Task: Add Sliced Provolone Rbst Free to the cart.
Action: Mouse moved to (1006, 335)
Screenshot: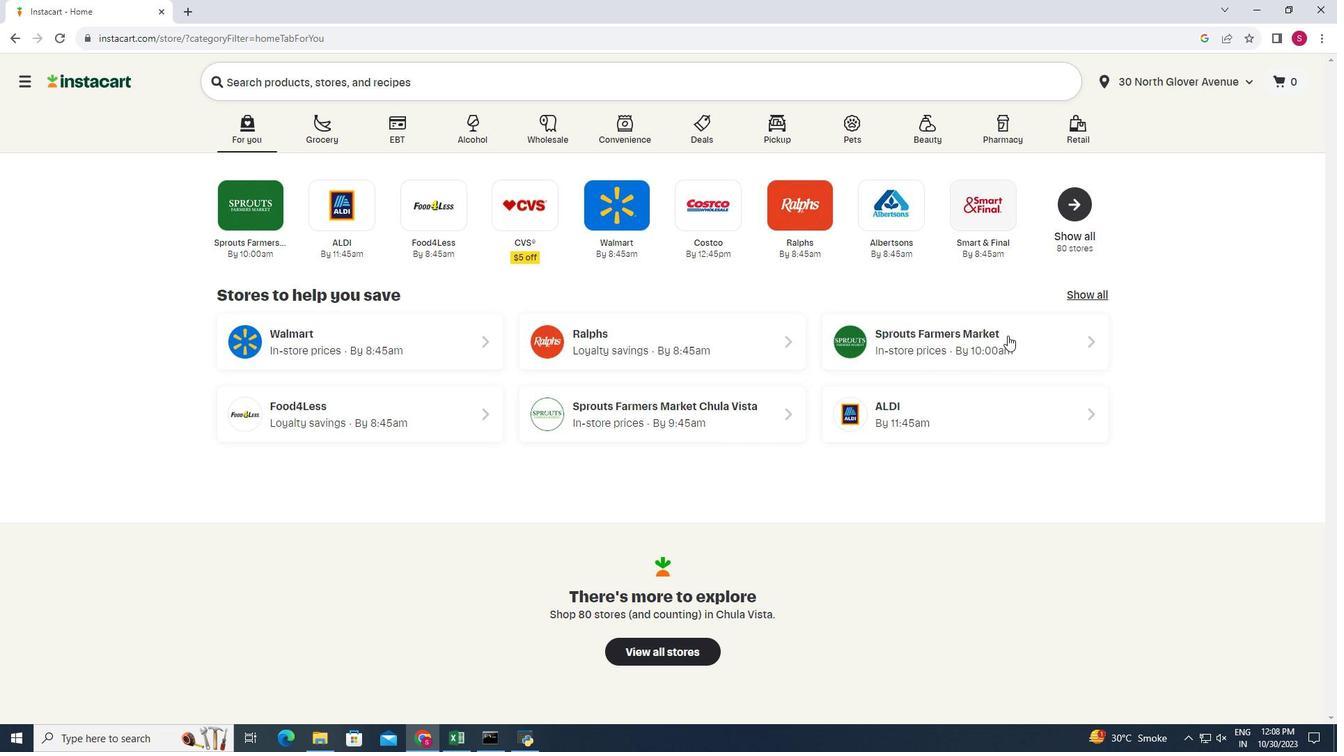 
Action: Mouse pressed left at (1006, 335)
Screenshot: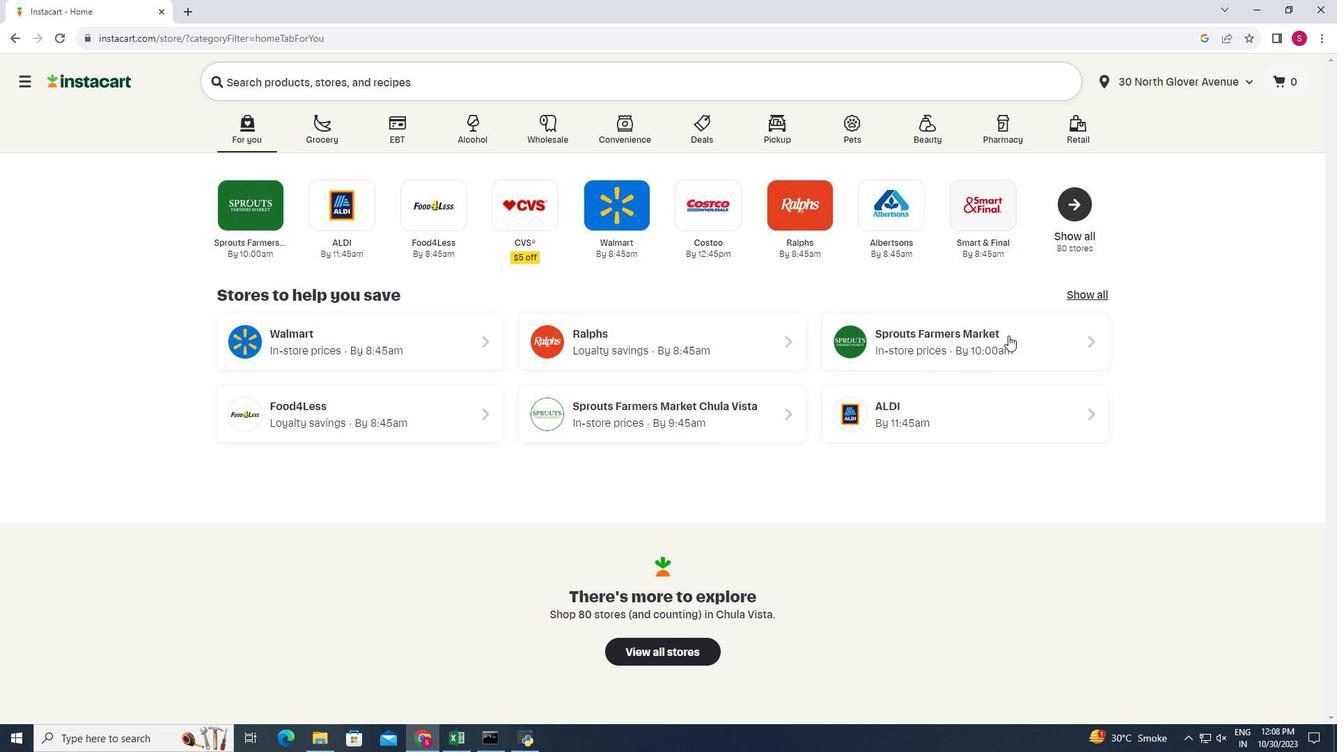 
Action: Mouse moved to (47, 611)
Screenshot: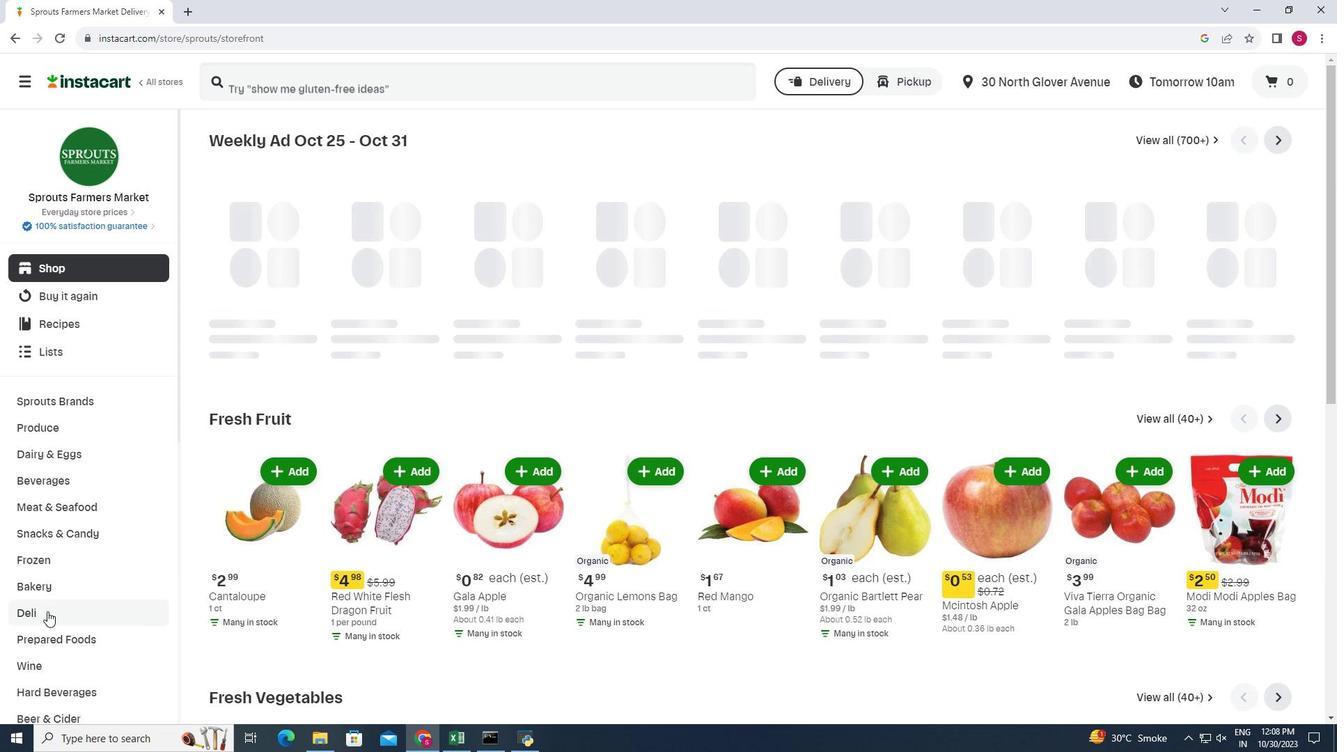 
Action: Mouse pressed left at (47, 611)
Screenshot: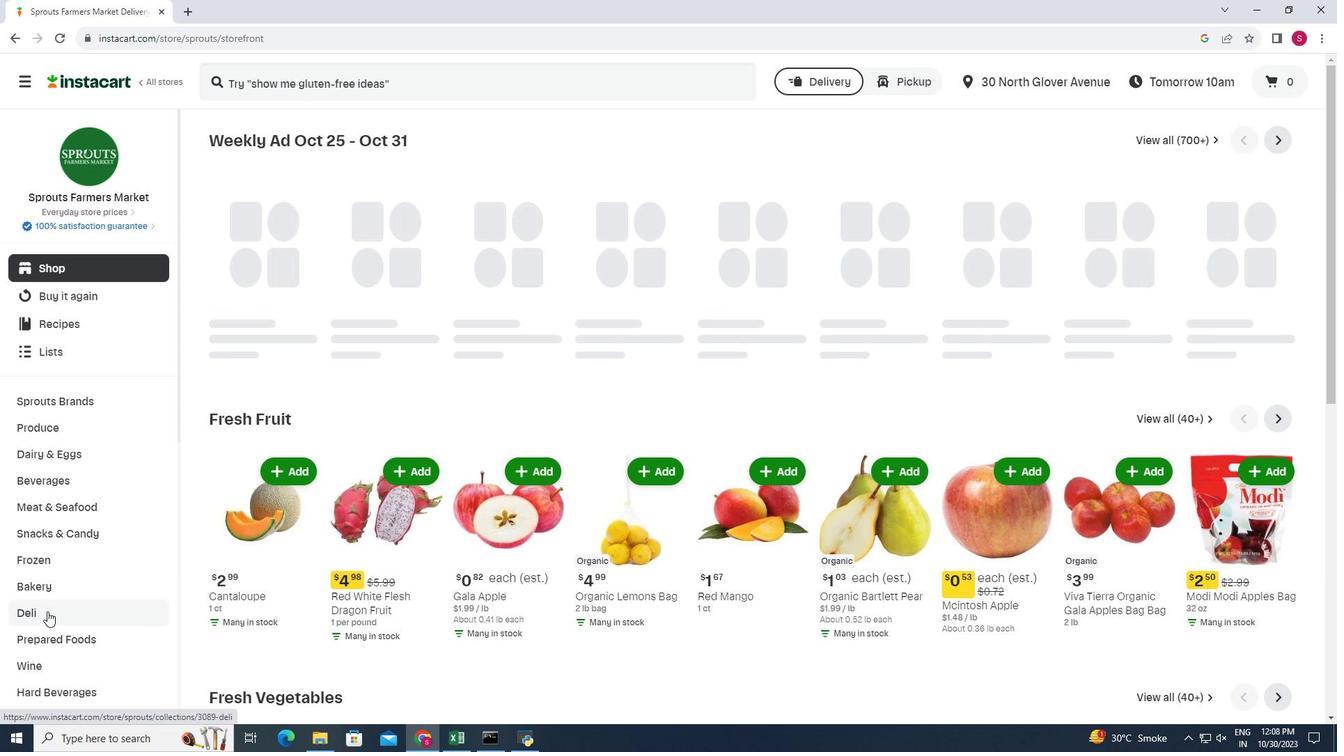 
Action: Mouse moved to (373, 180)
Screenshot: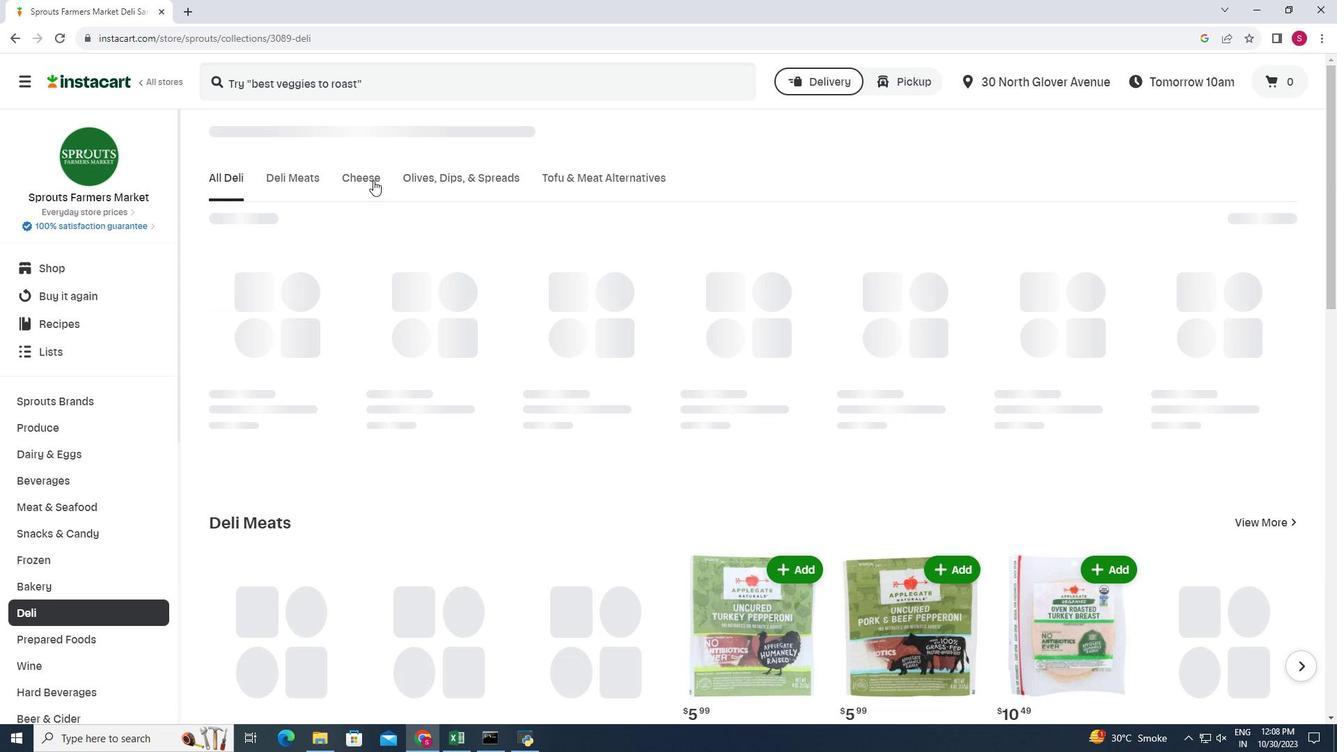 
Action: Mouse pressed left at (373, 180)
Screenshot: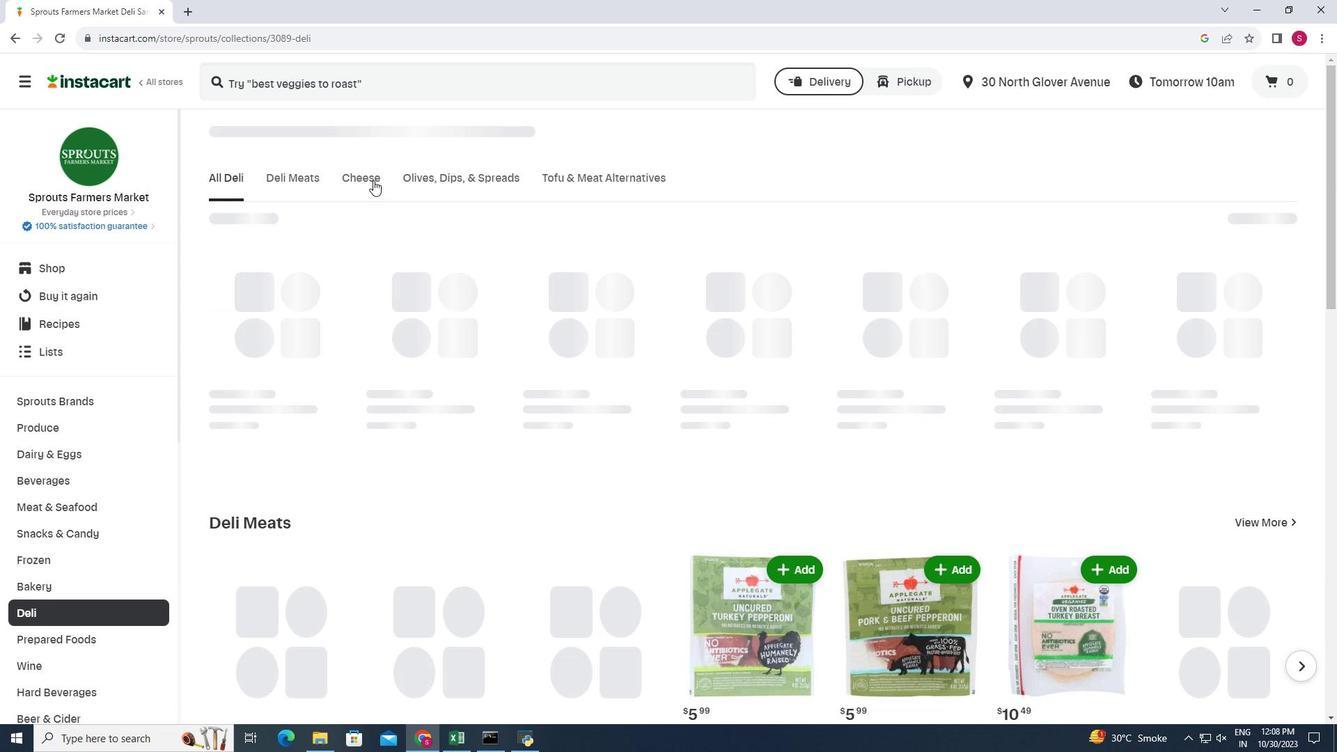 
Action: Mouse moved to (1307, 228)
Screenshot: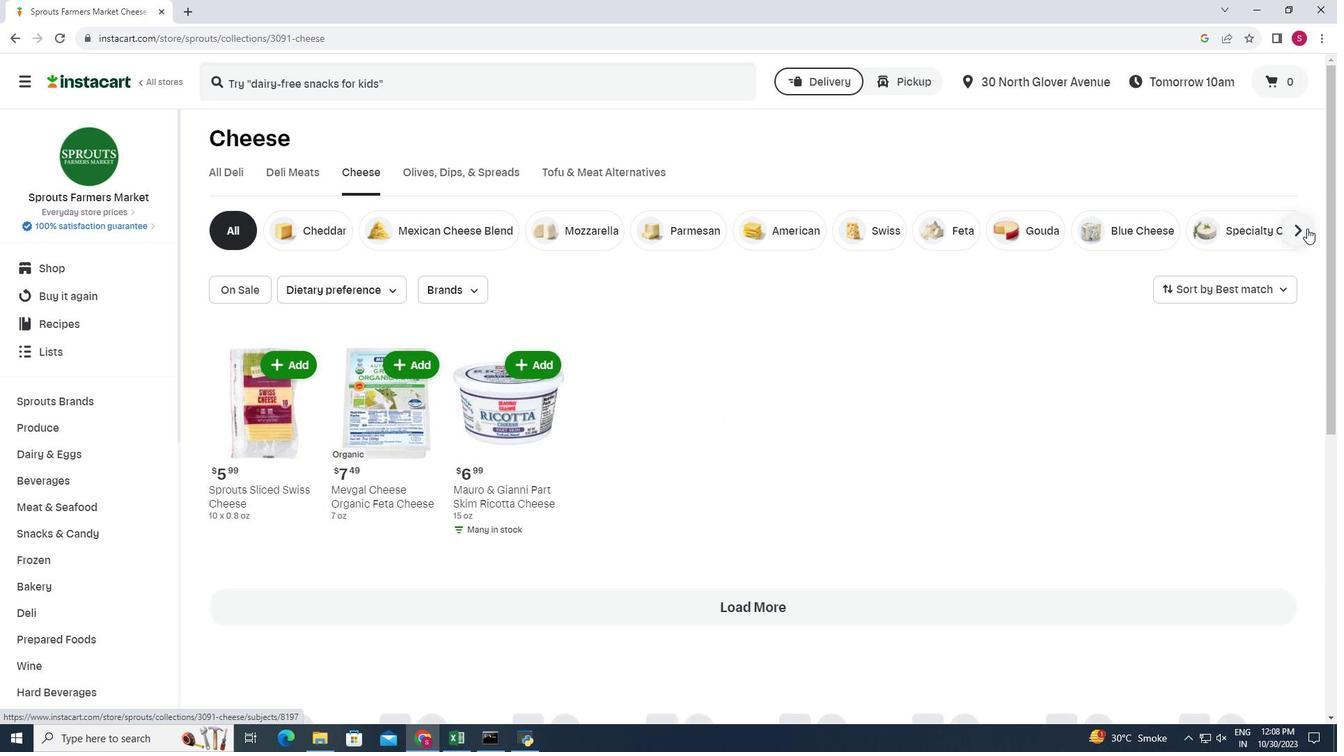 
Action: Mouse pressed left at (1307, 228)
Screenshot: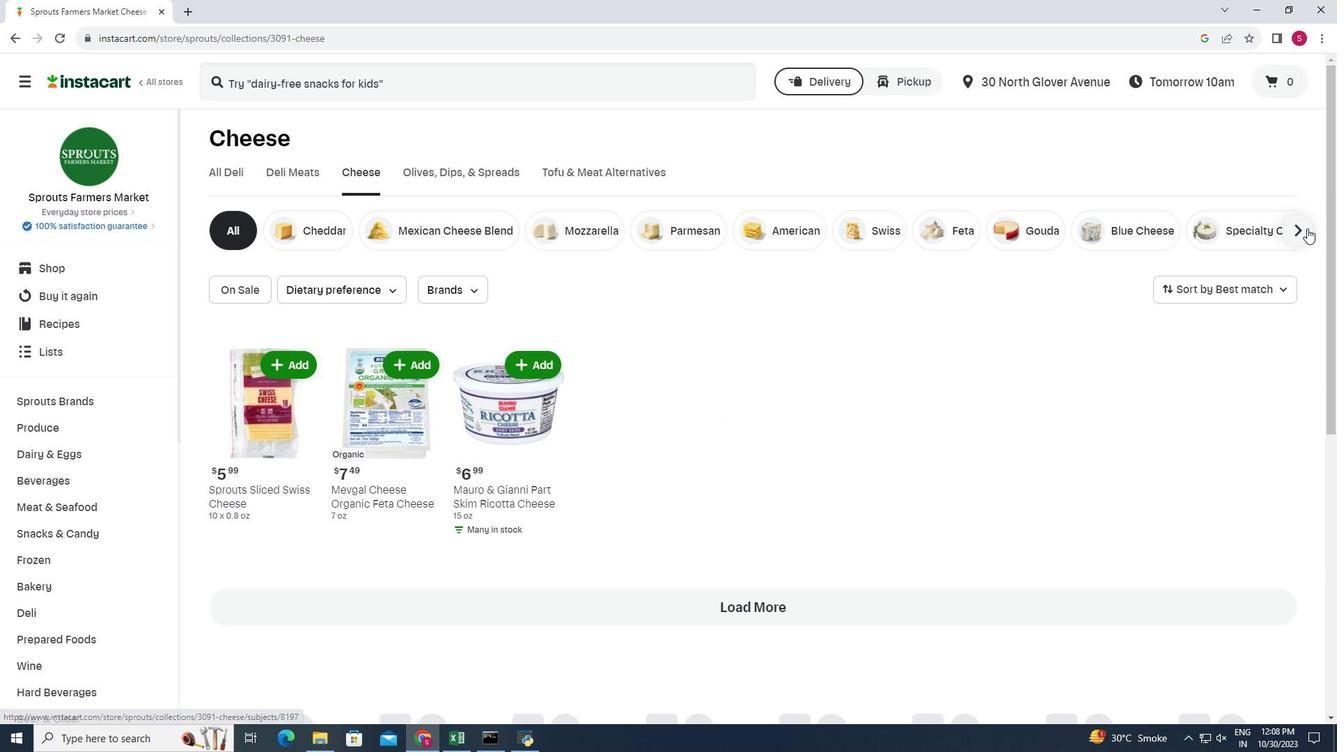 
Action: Mouse moved to (1222, 235)
Screenshot: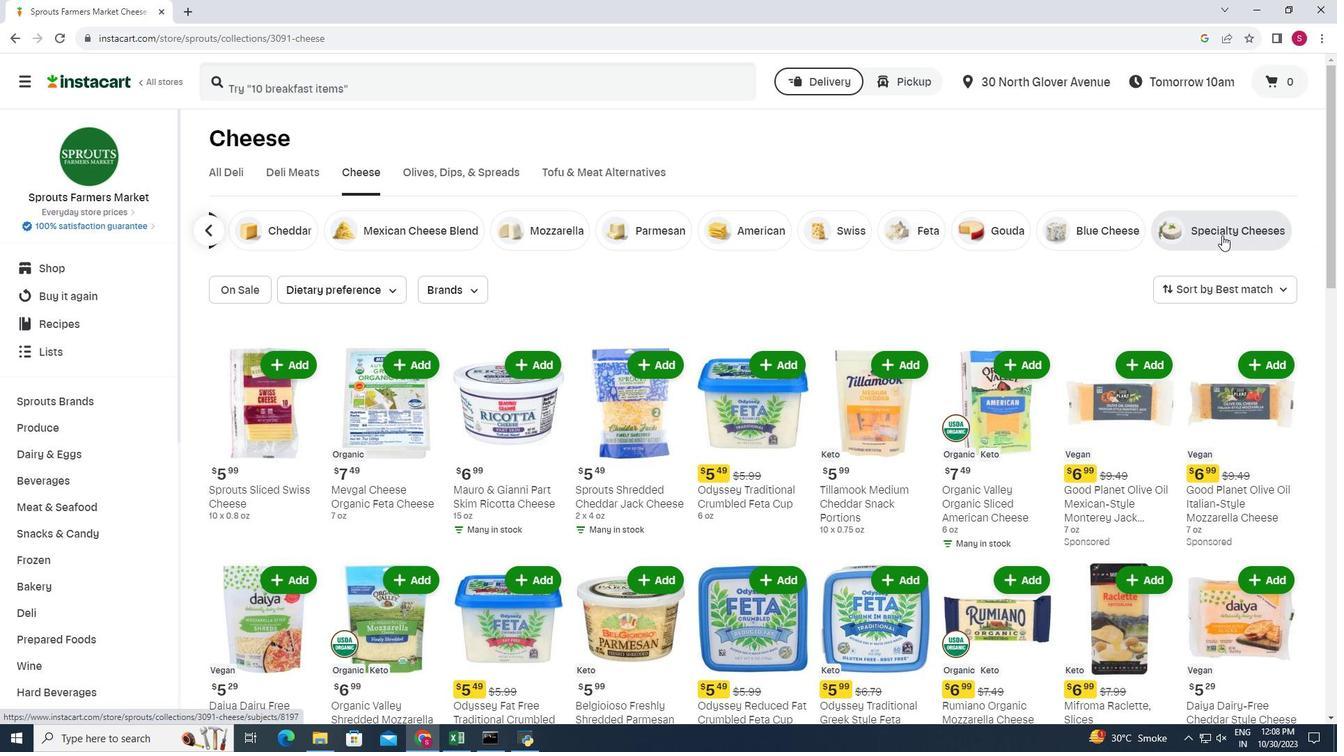 
Action: Mouse pressed left at (1222, 235)
Screenshot: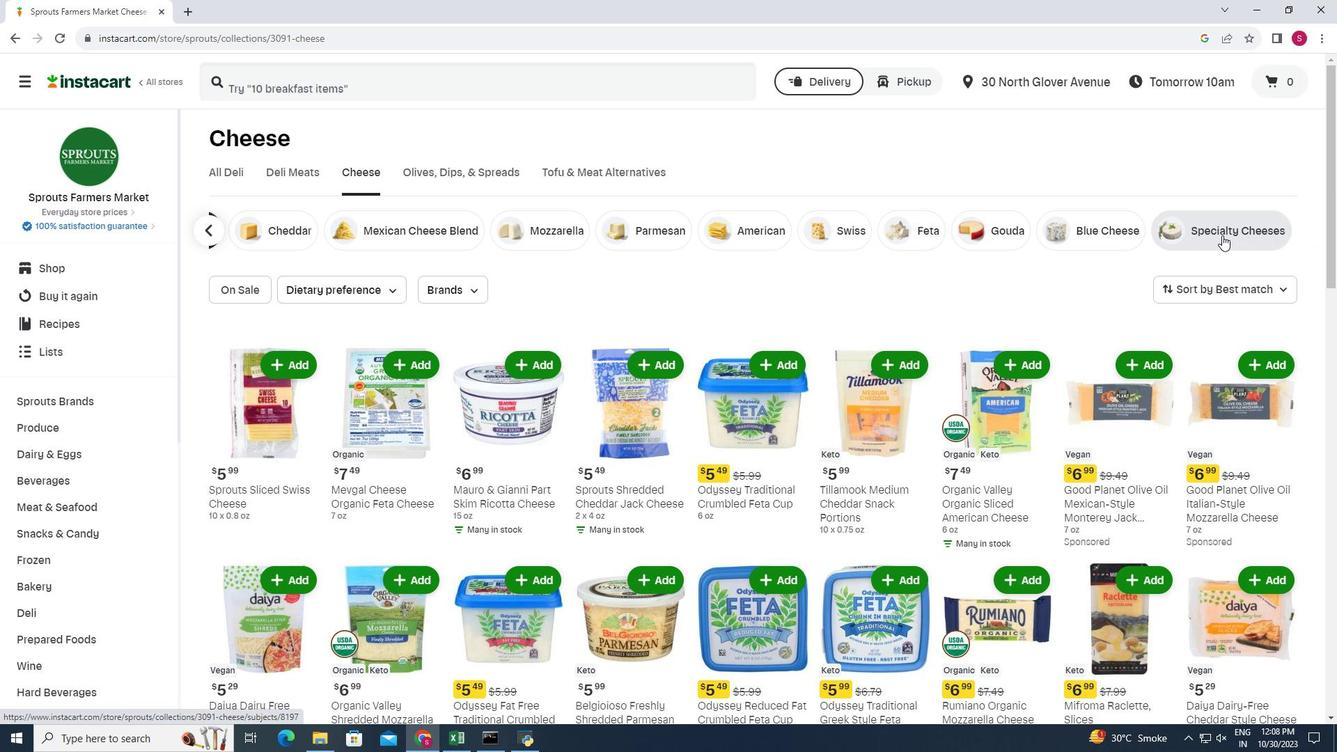 
Action: Mouse moved to (490, 302)
Screenshot: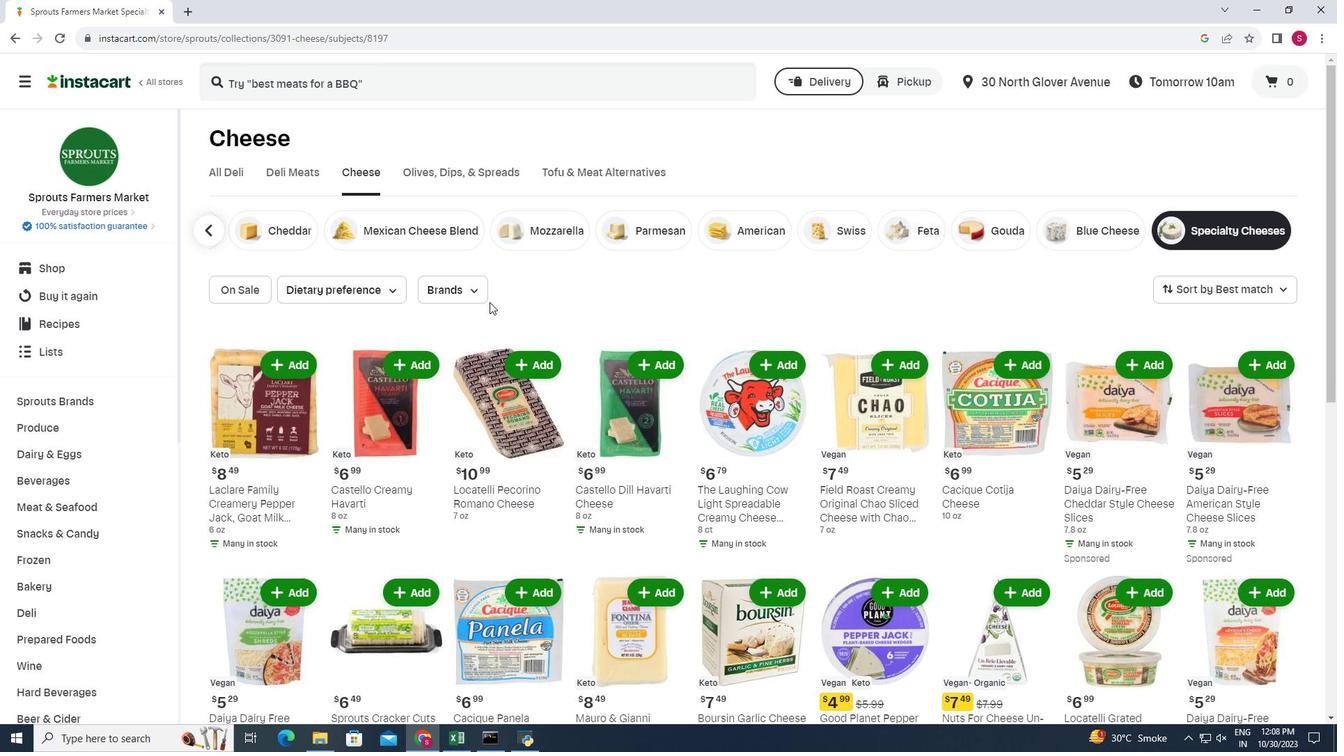 
Action: Mouse scrolled (490, 301) with delta (0, 0)
Screenshot: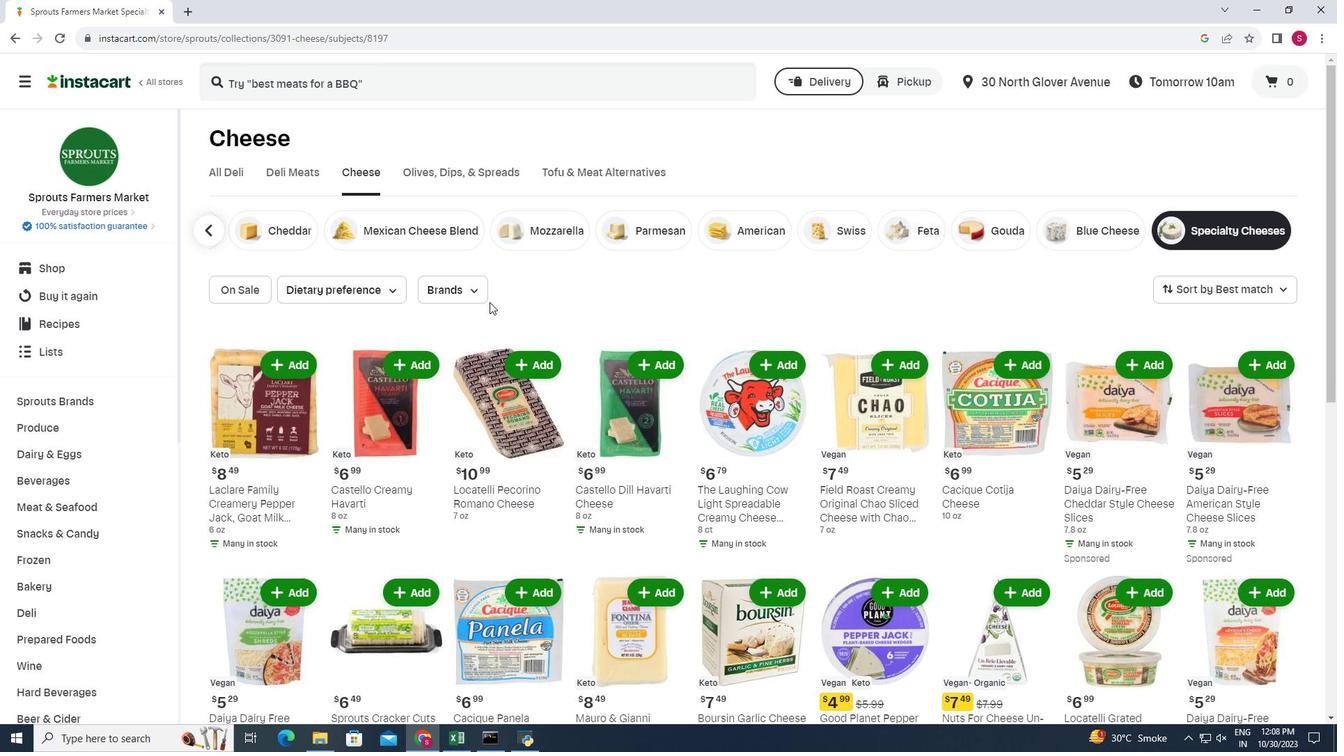 
Action: Mouse moved to (202, 267)
Screenshot: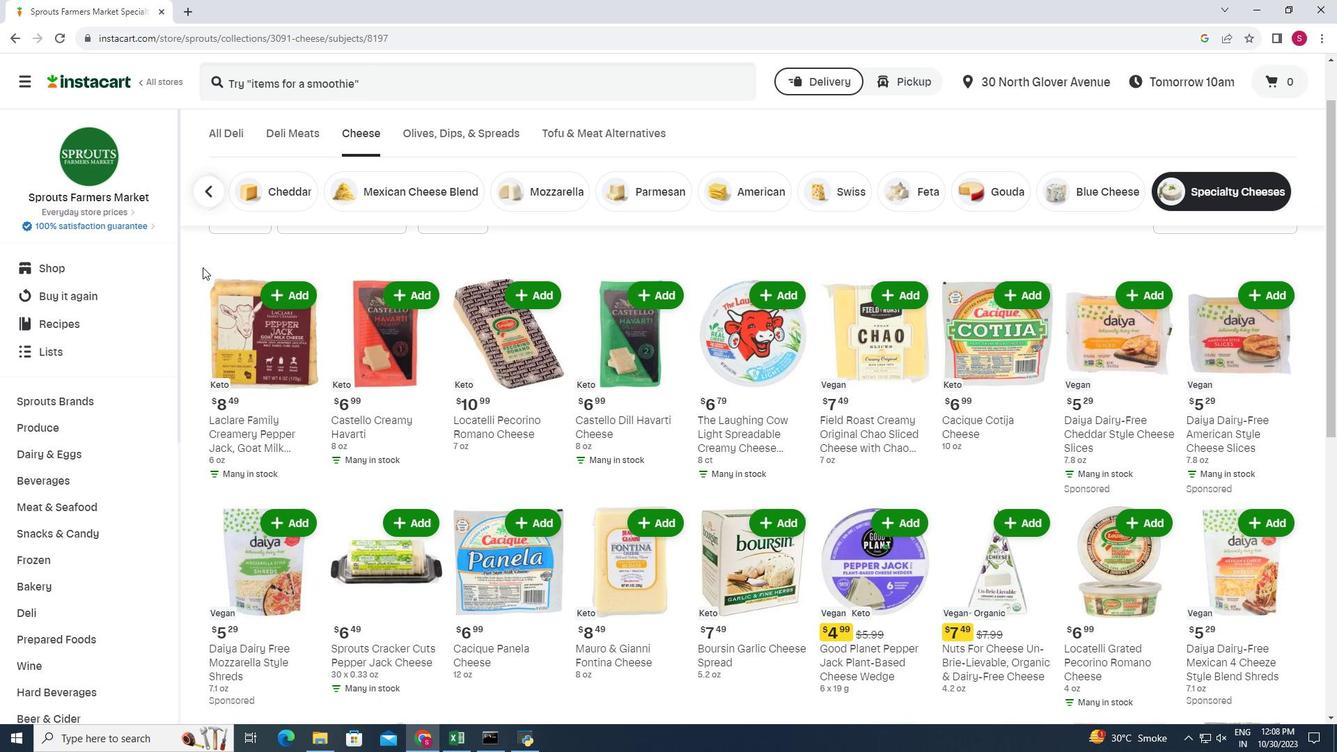 
Action: Mouse scrolled (202, 266) with delta (0, 0)
Screenshot: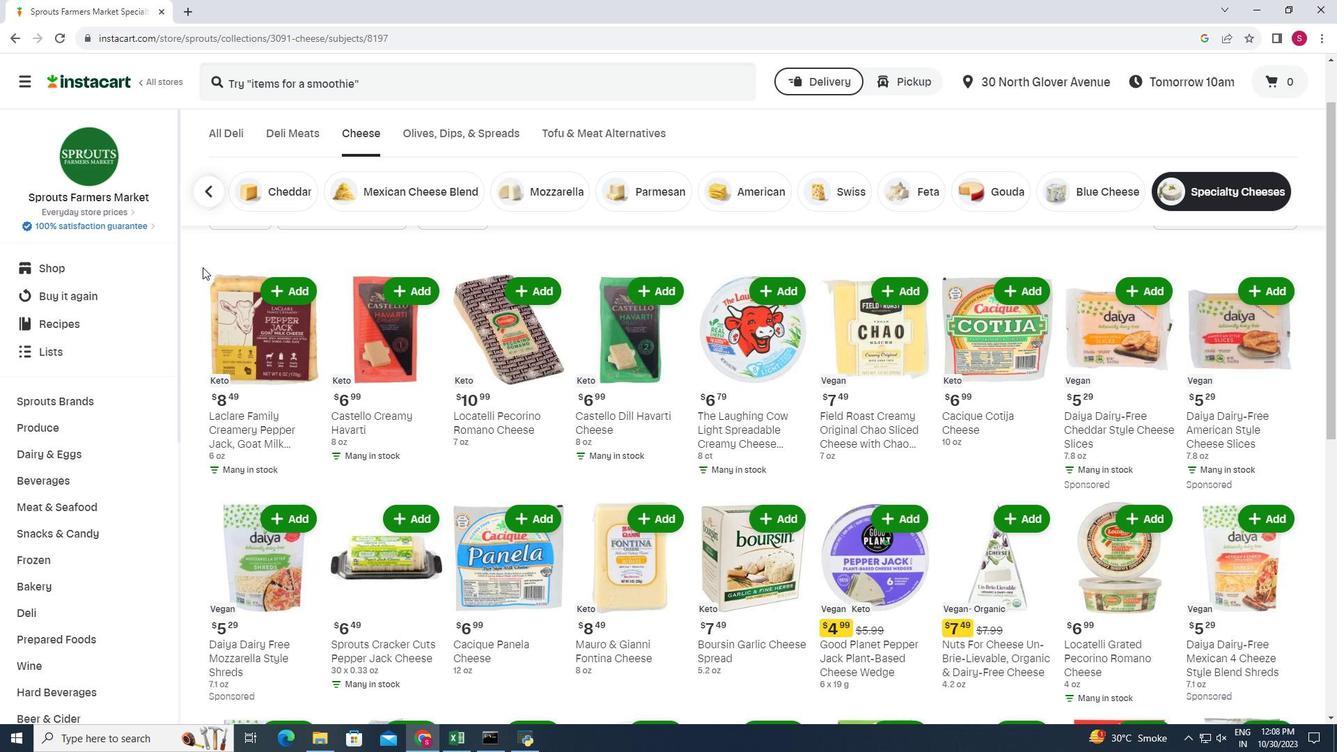 
Action: Mouse moved to (300, 309)
Screenshot: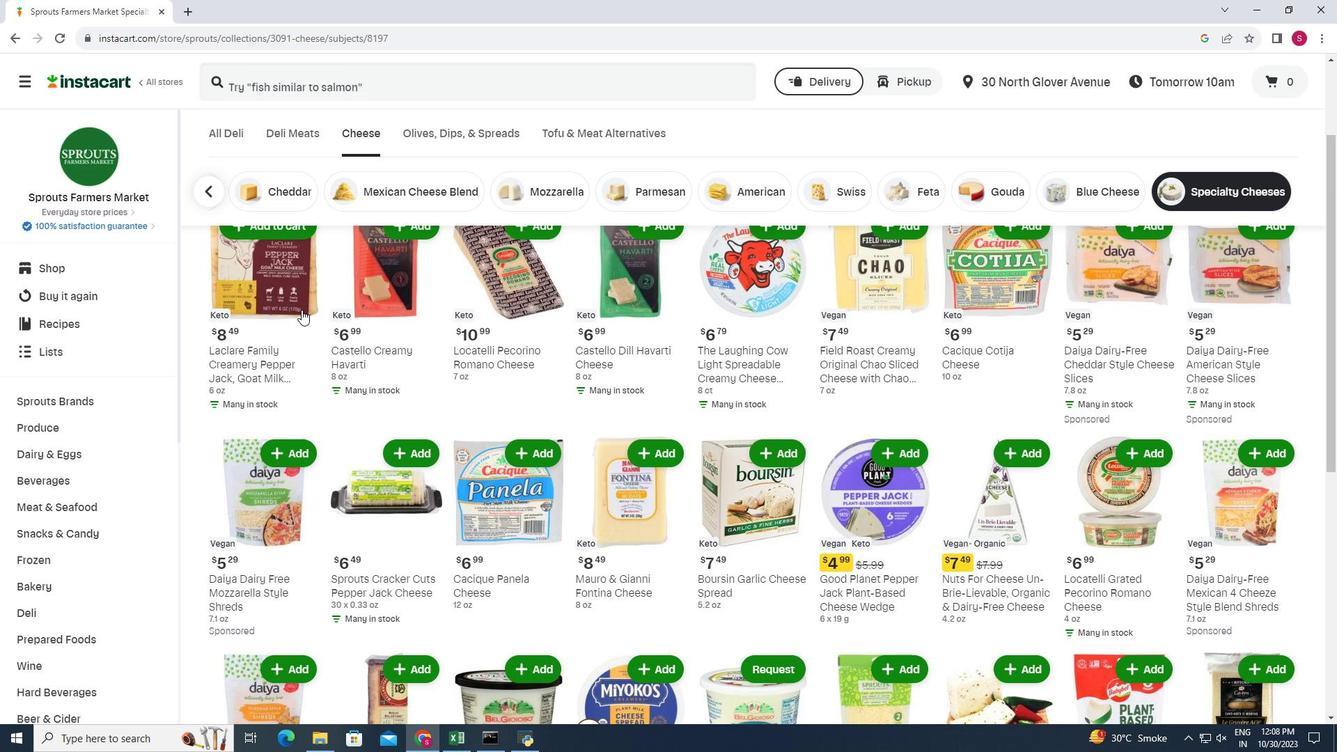 
Action: Mouse scrolled (300, 310) with delta (0, 0)
Screenshot: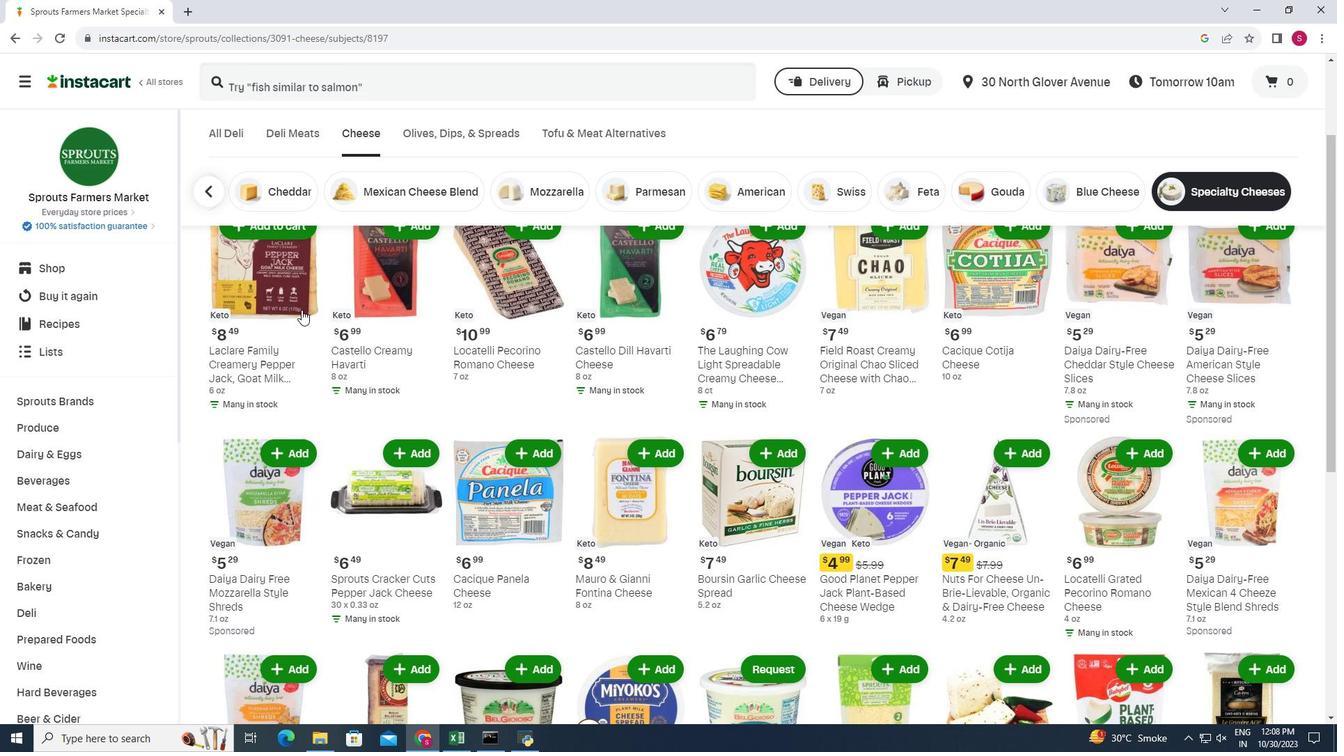 
Action: Mouse moved to (1301, 459)
Screenshot: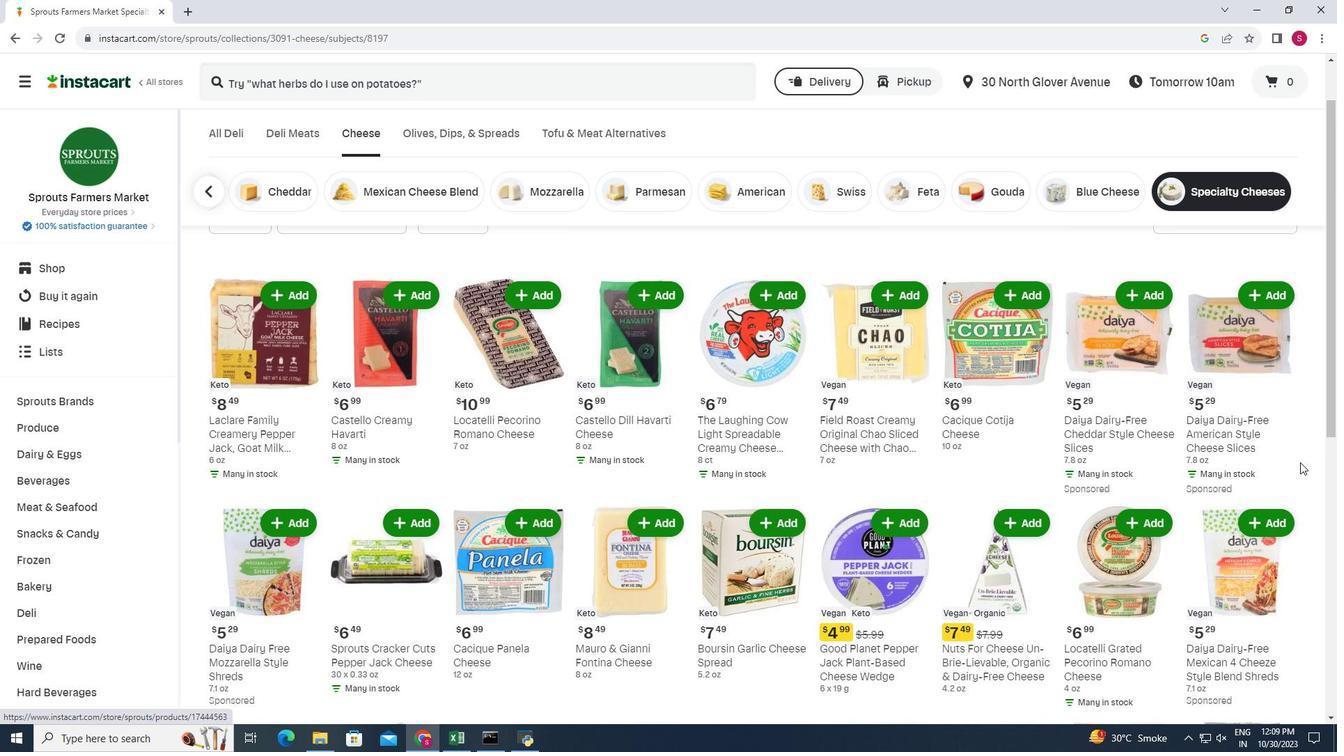 
Action: Mouse scrolled (1301, 458) with delta (0, 0)
Screenshot: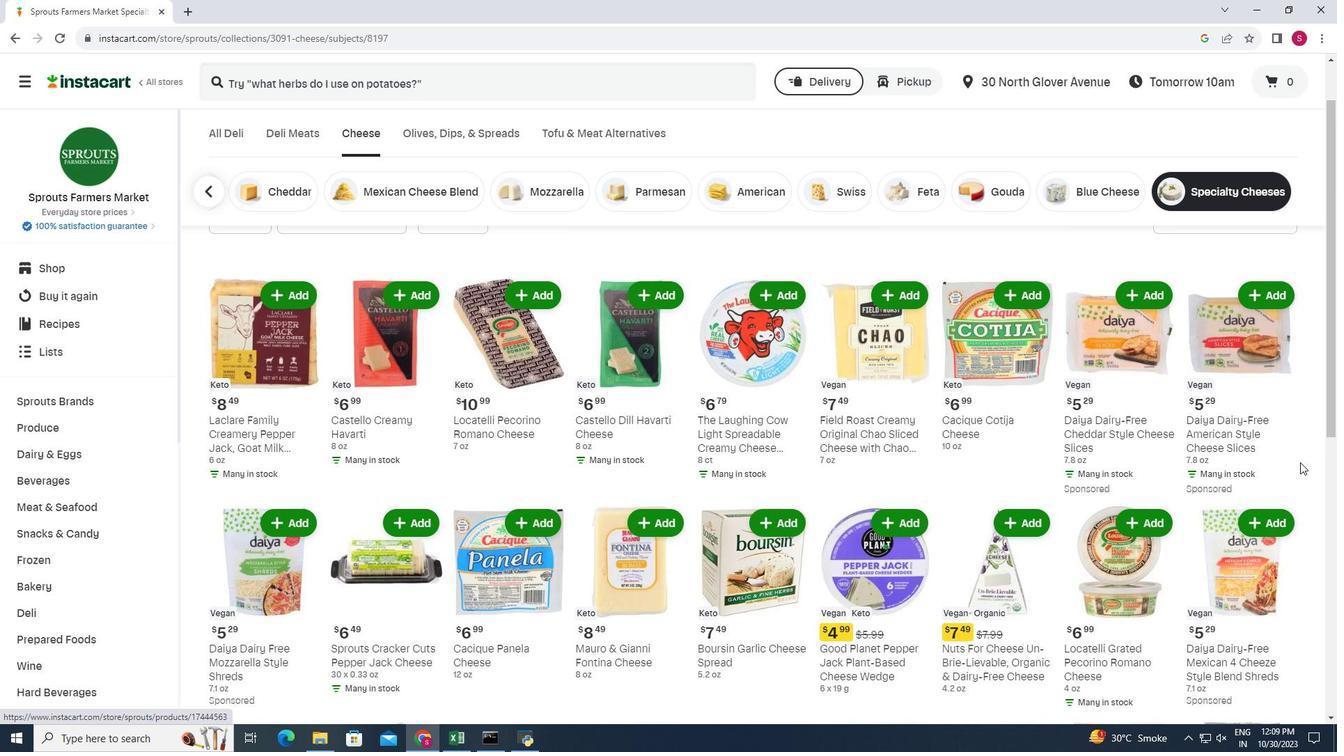 
Action: Mouse moved to (1300, 462)
Screenshot: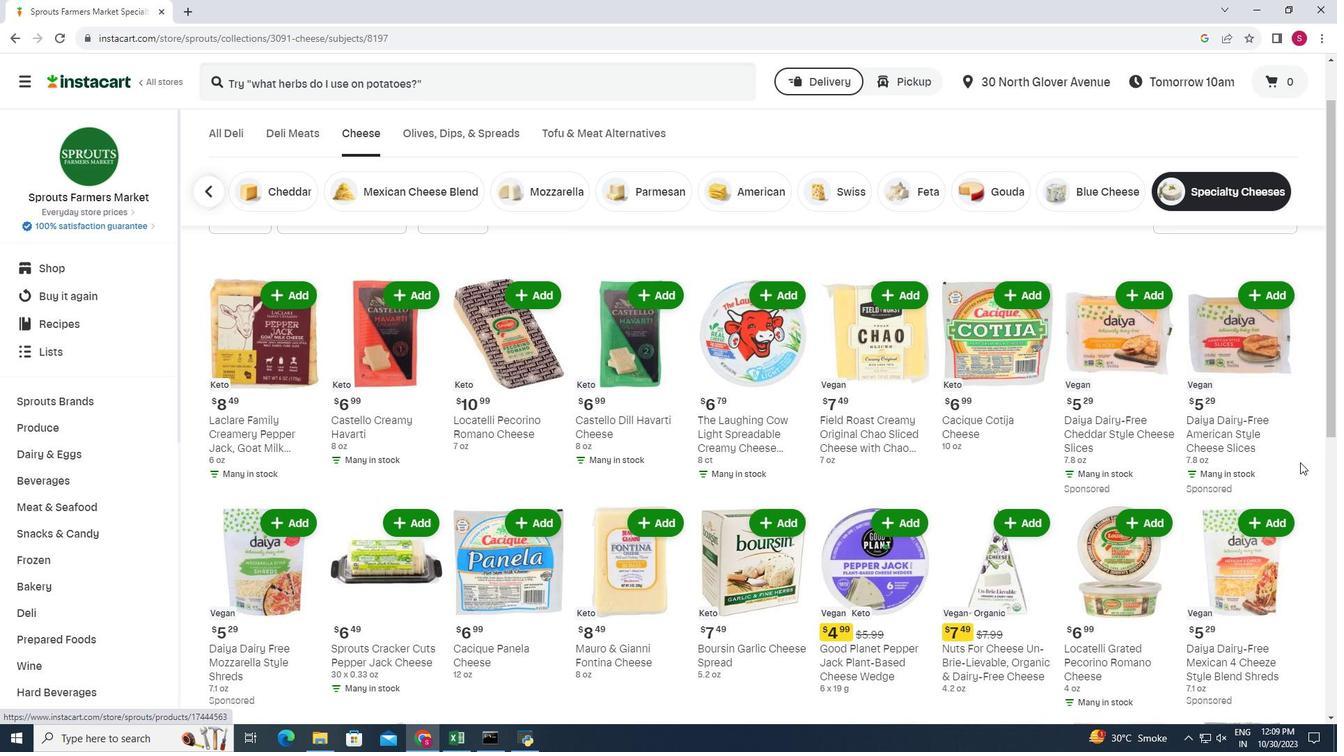 
Action: Mouse scrolled (1300, 461) with delta (0, 0)
Screenshot: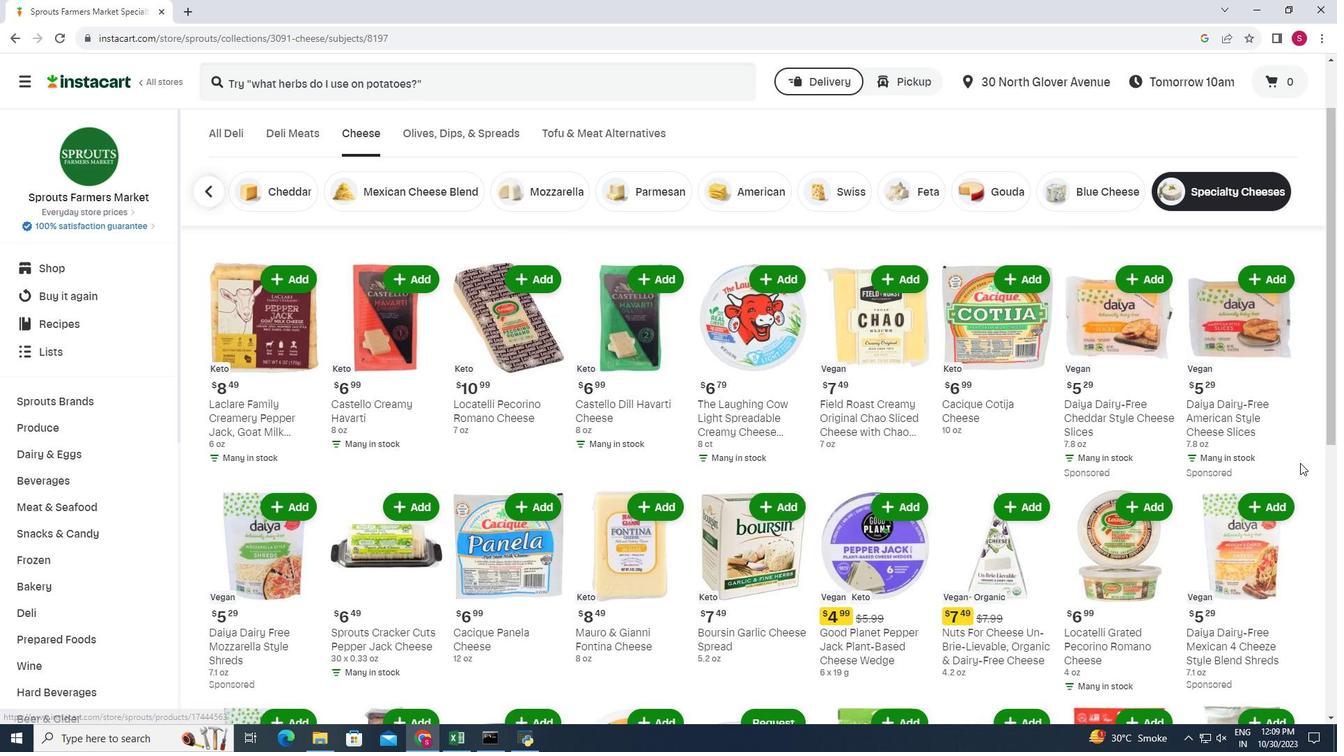 
Action: Mouse moved to (238, 493)
Screenshot: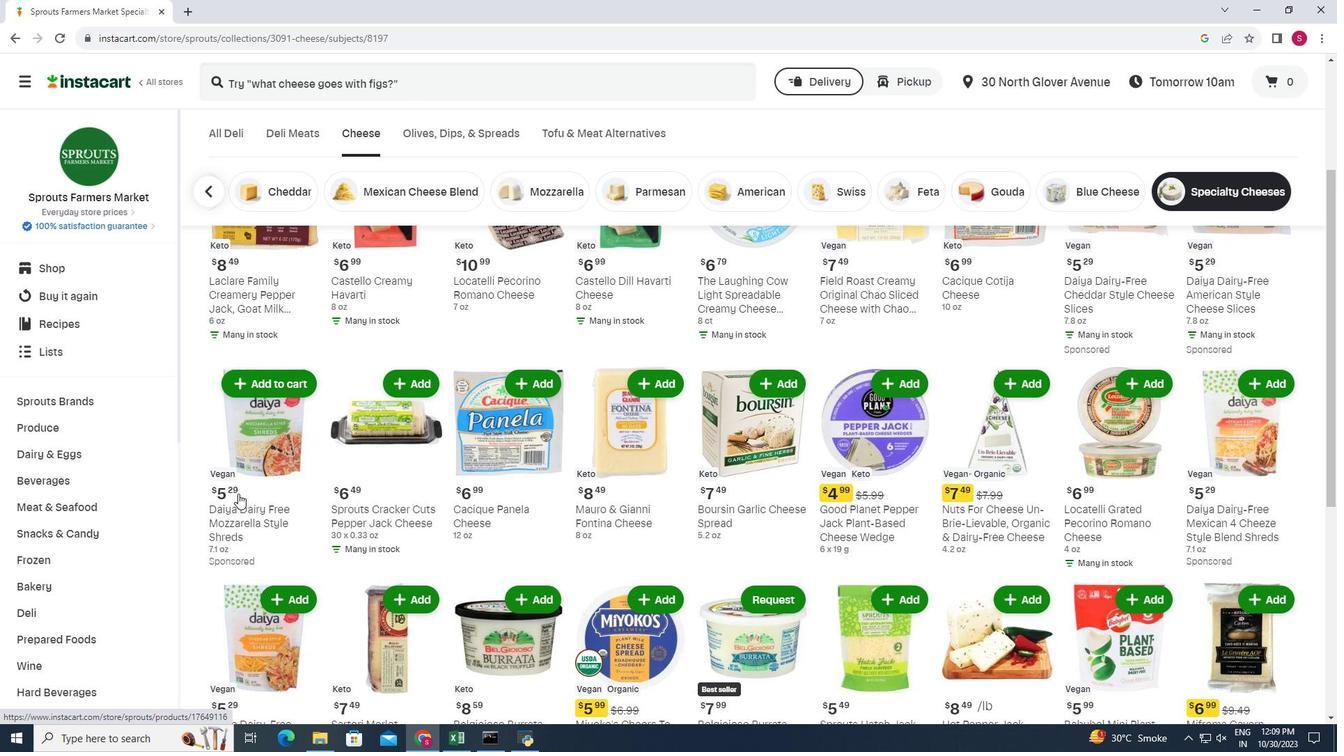 
Action: Mouse scrolled (238, 493) with delta (0, 0)
Screenshot: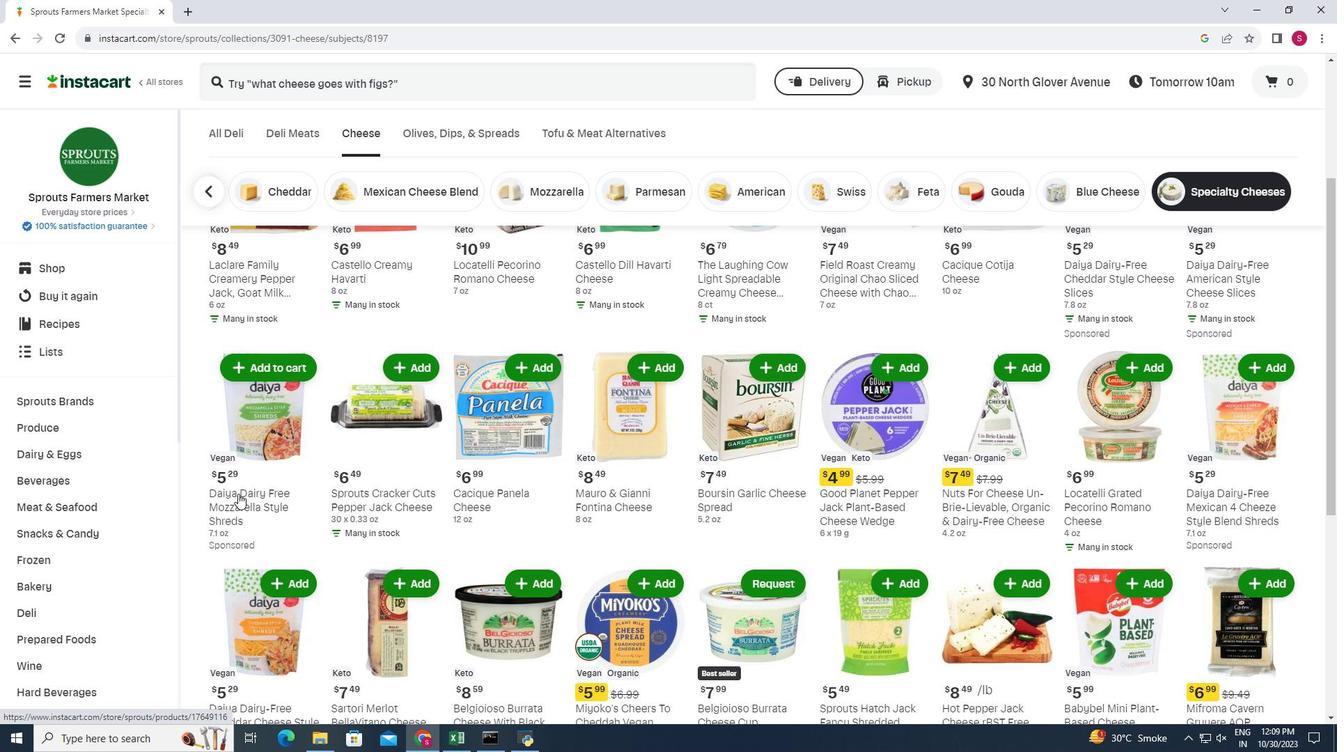 
Action: Mouse scrolled (238, 493) with delta (0, 0)
Screenshot: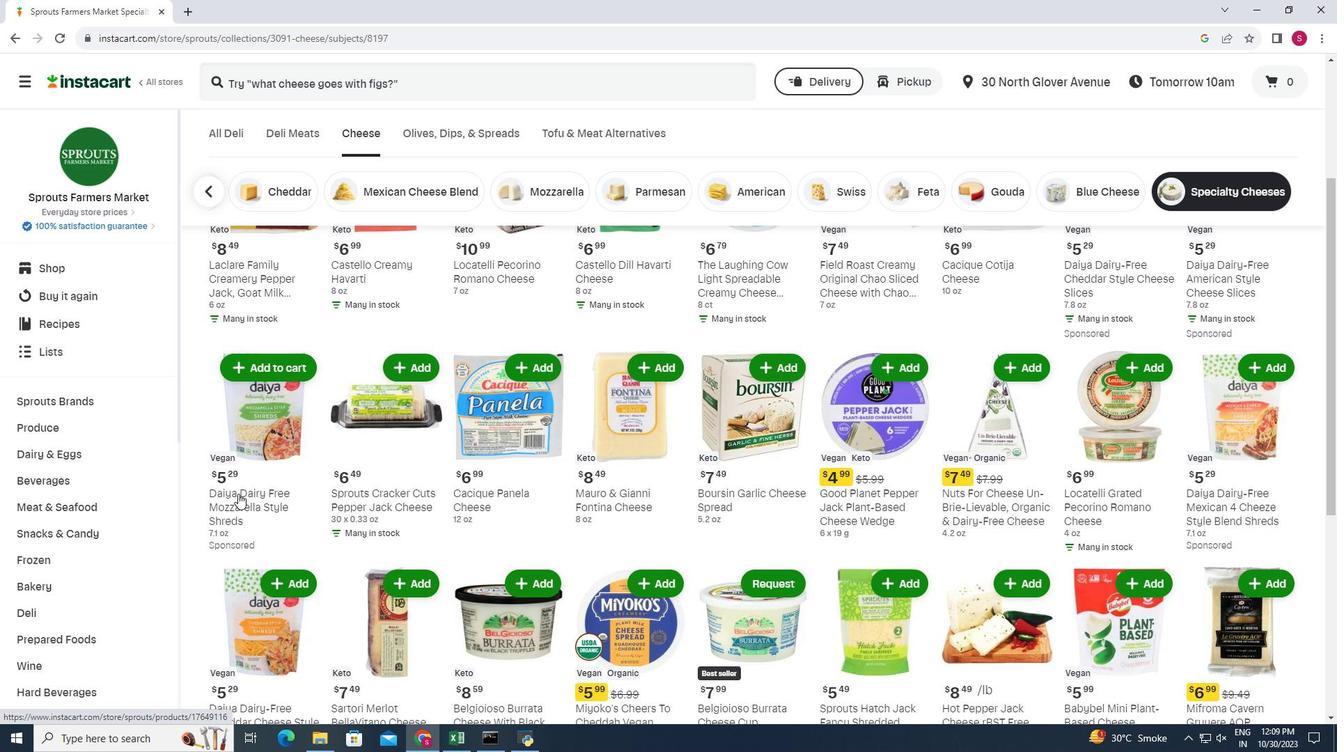 
Action: Mouse moved to (1319, 557)
Screenshot: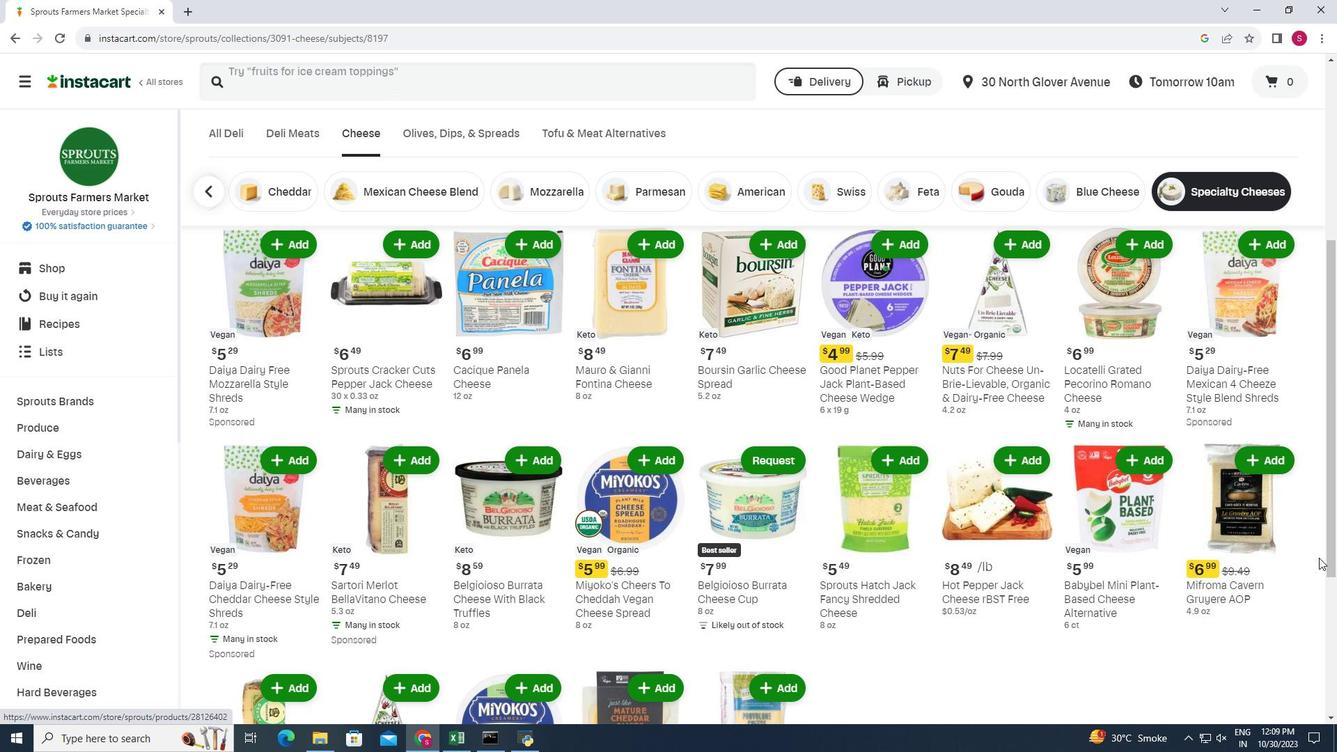 
Action: Mouse scrolled (1319, 557) with delta (0, 0)
Screenshot: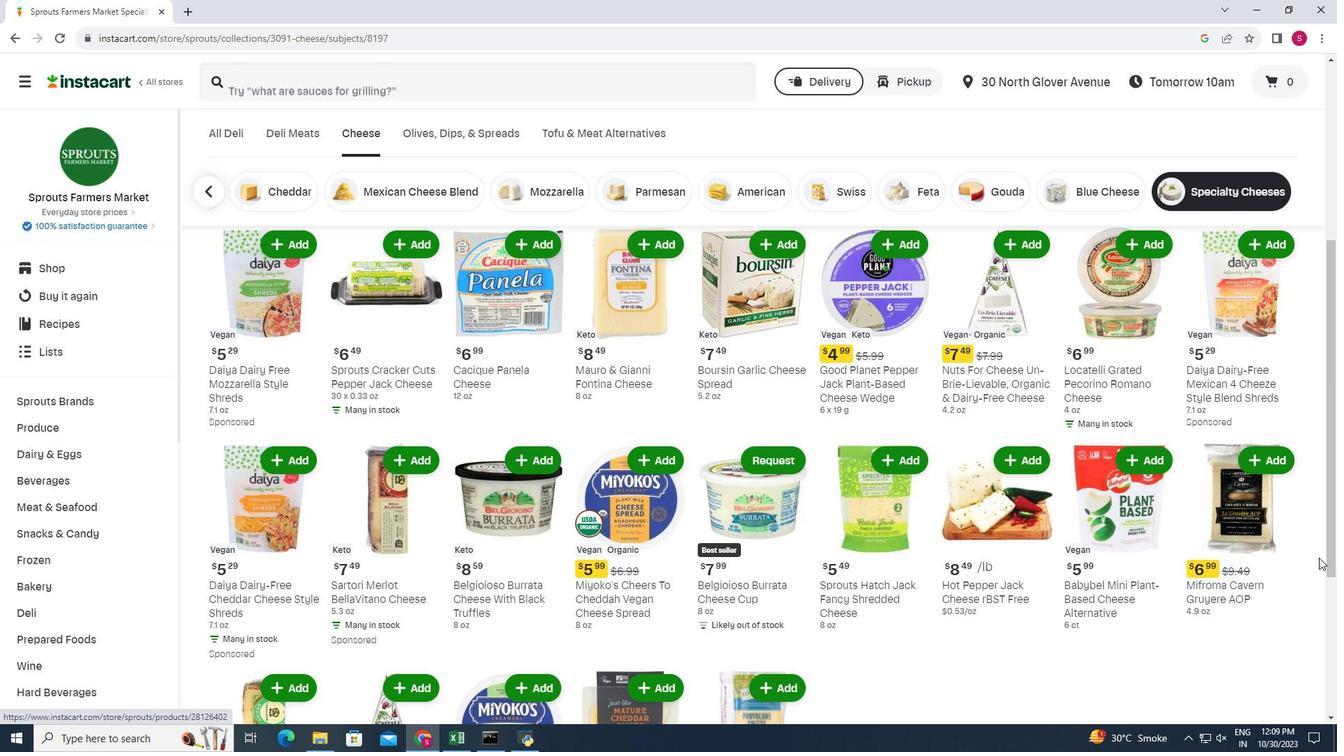 
Action: Mouse scrolled (1319, 557) with delta (0, 0)
Screenshot: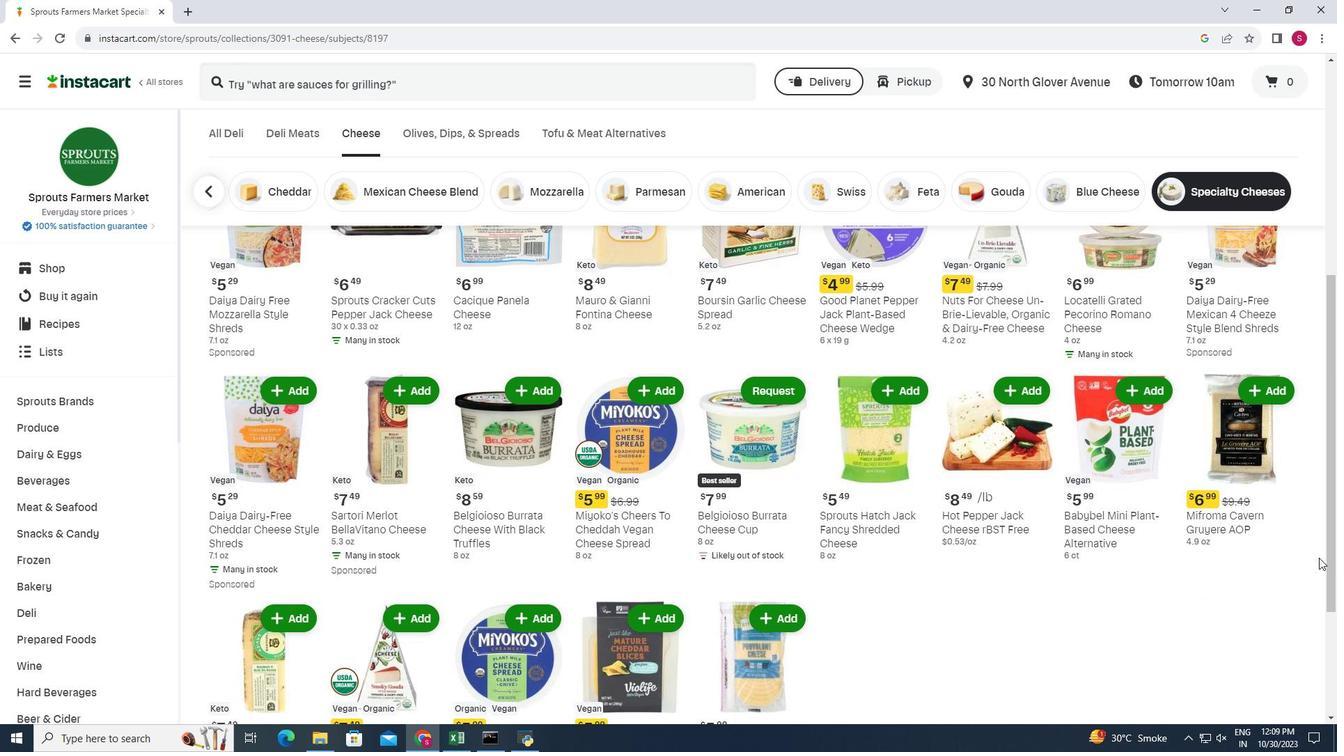 
Action: Mouse scrolled (1319, 557) with delta (0, 0)
Screenshot: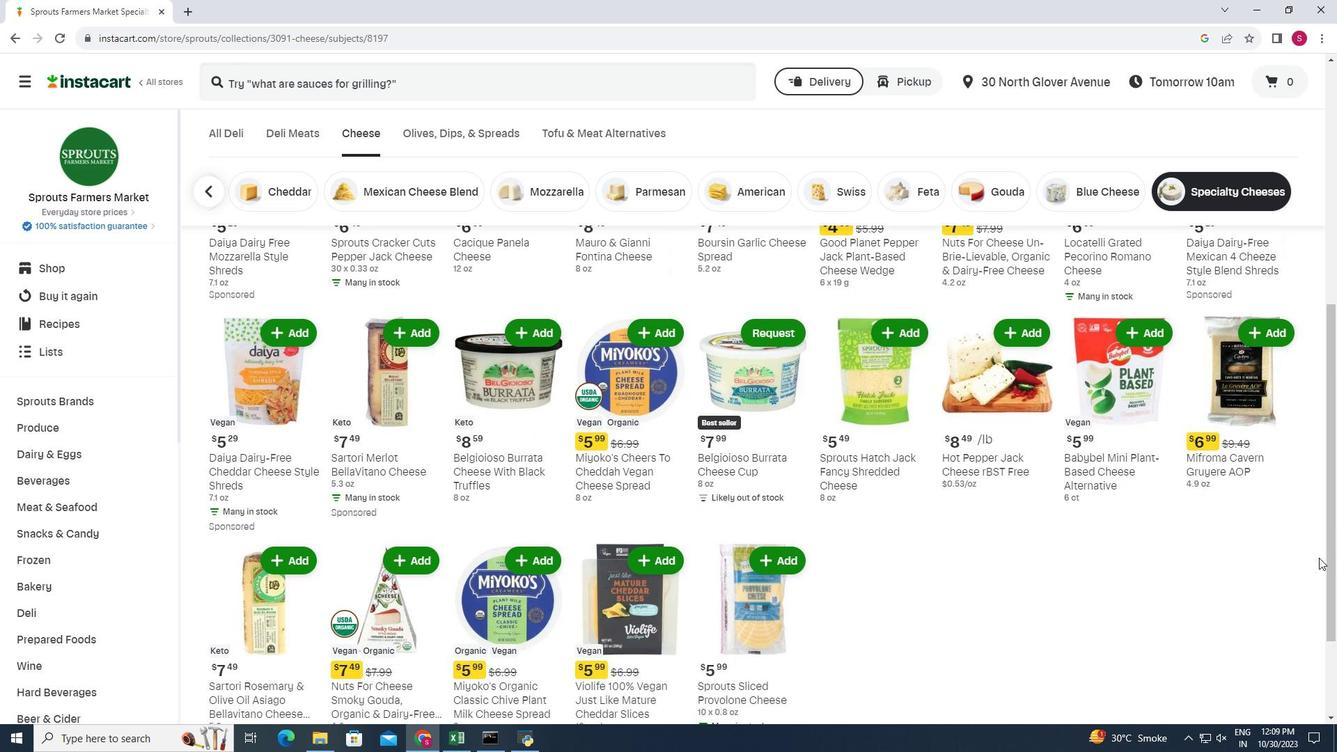 
Action: Mouse moved to (190, 553)
Screenshot: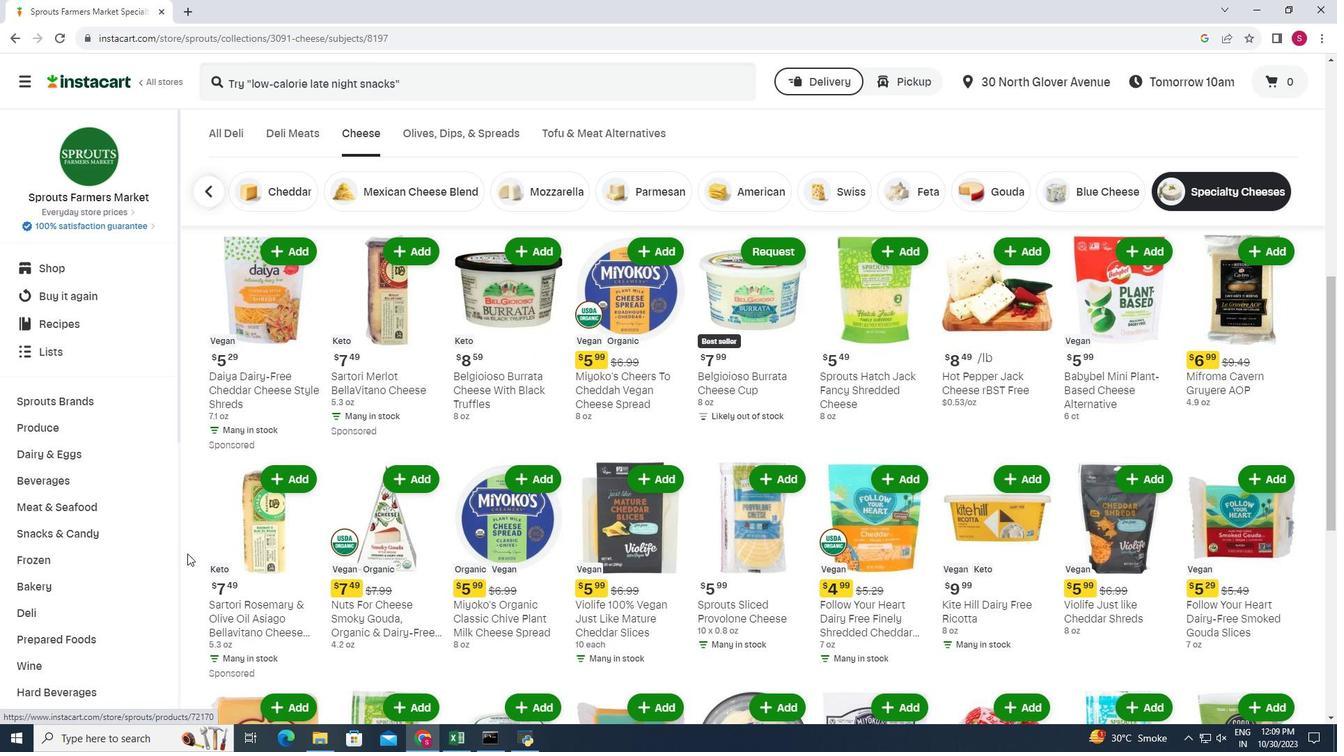 
Action: Mouse scrolled (190, 552) with delta (0, 0)
Screenshot: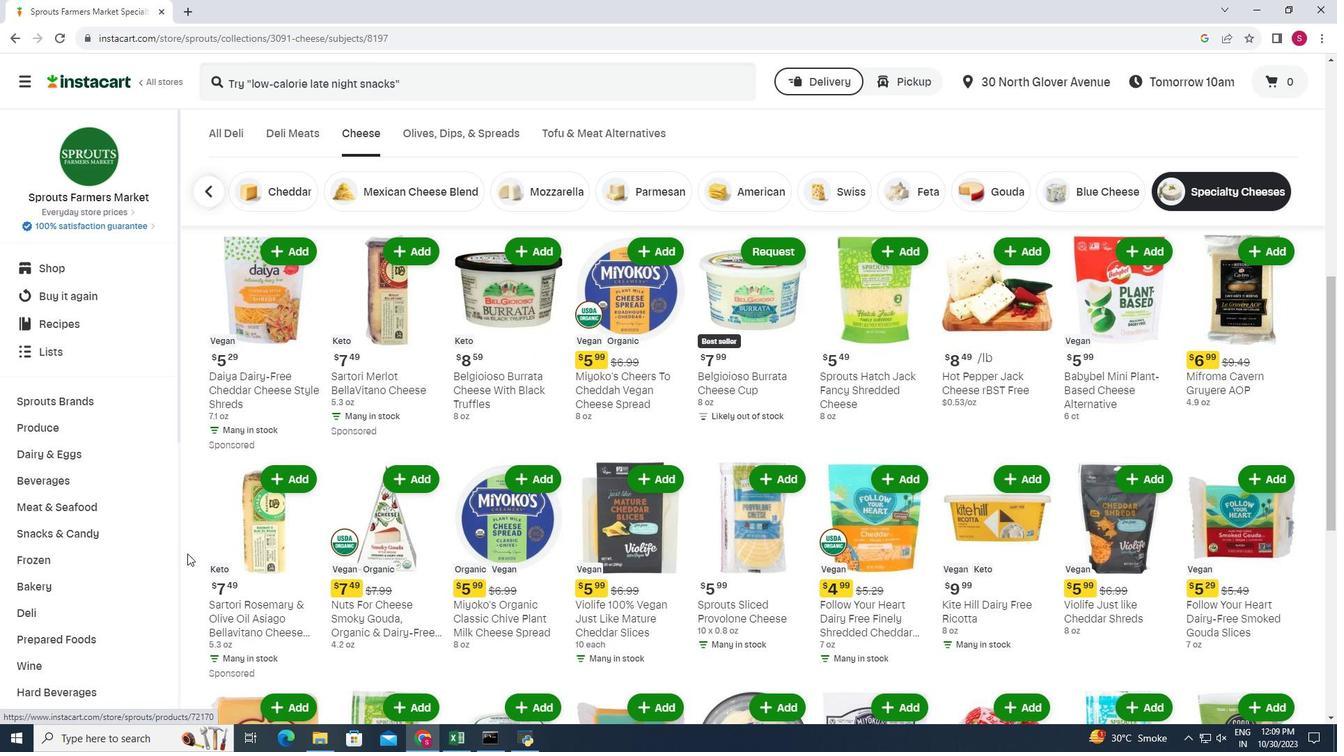 
Action: Mouse moved to (184, 555)
Screenshot: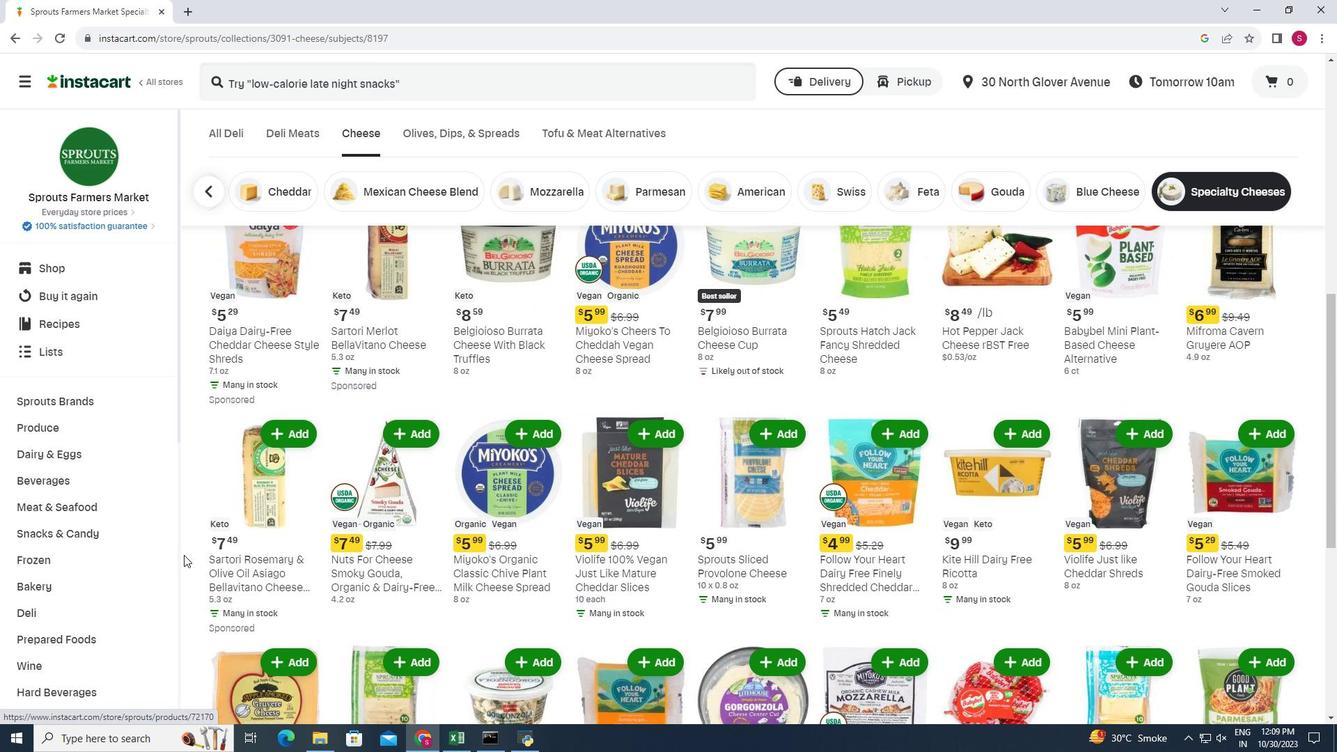 
Action: Mouse scrolled (184, 554) with delta (0, 0)
Screenshot: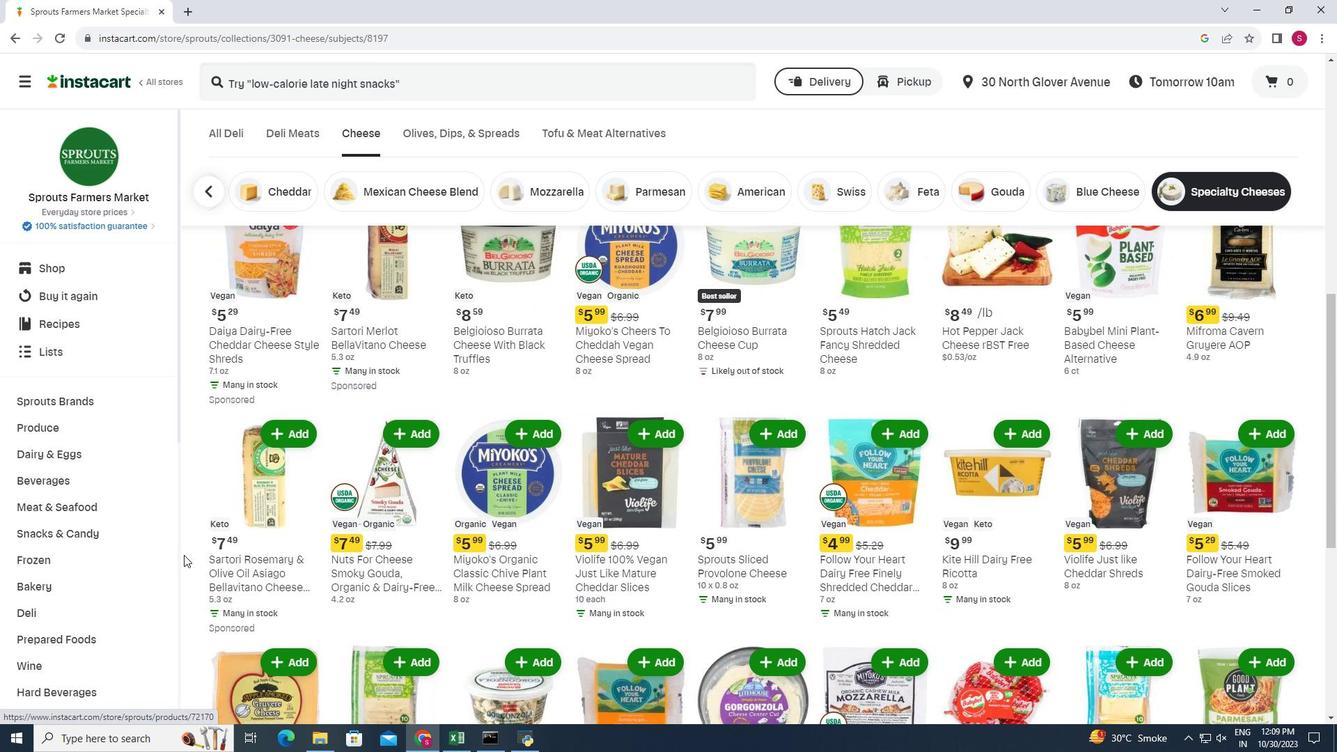 
Action: Mouse moved to (183, 555)
Screenshot: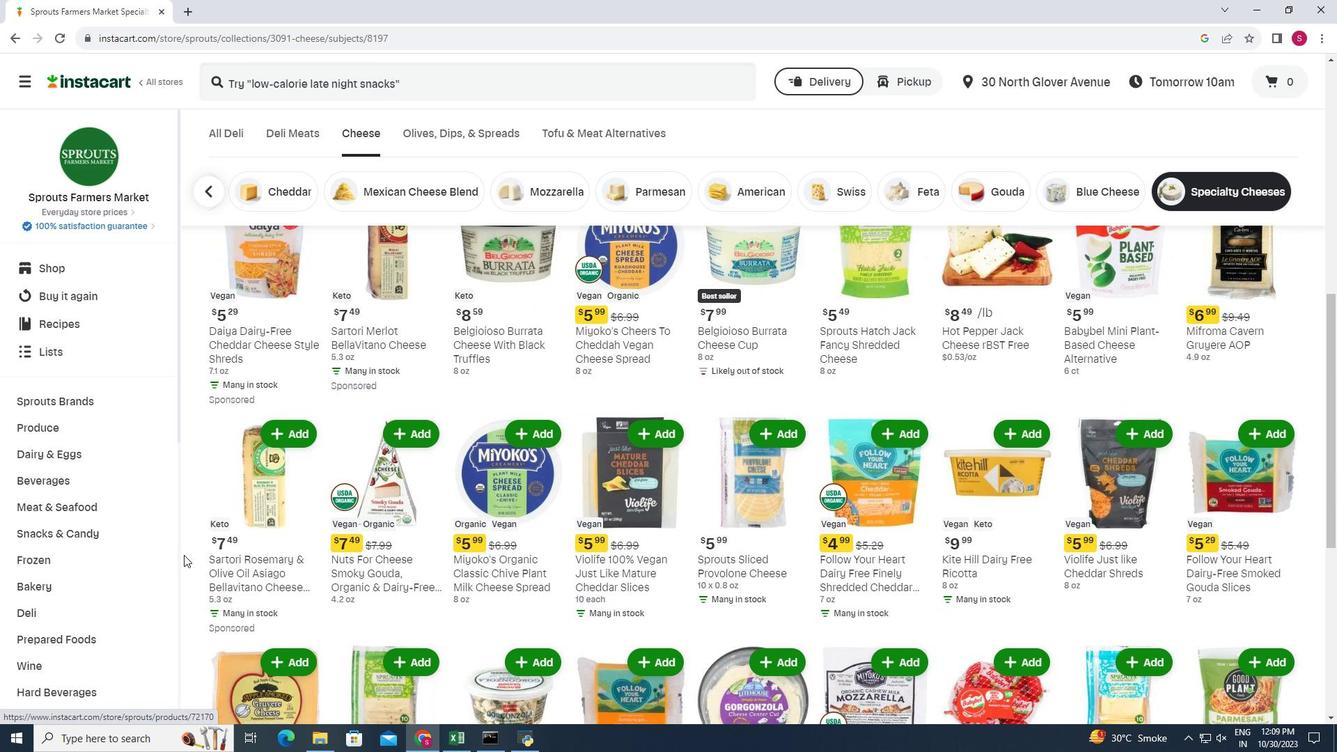 
Action: Mouse scrolled (183, 554) with delta (0, 0)
Screenshot: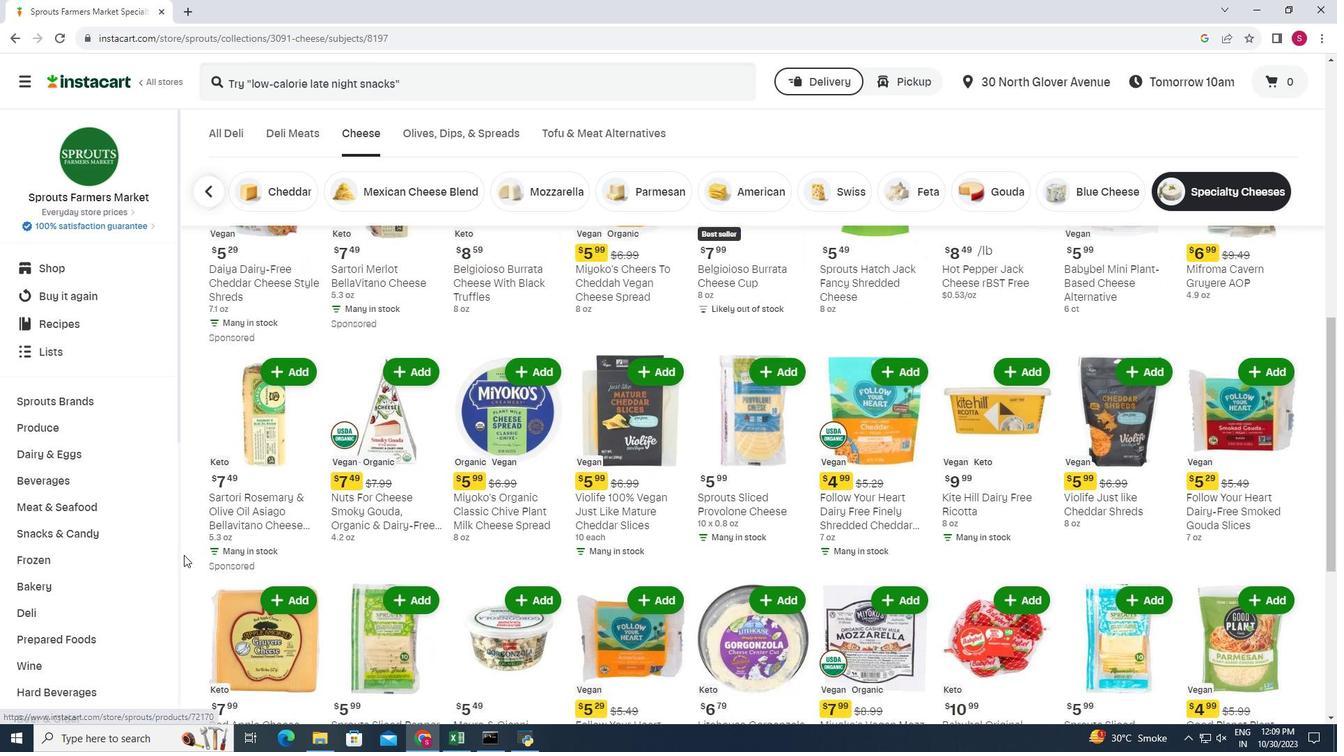 
Action: Mouse moved to (1287, 590)
Screenshot: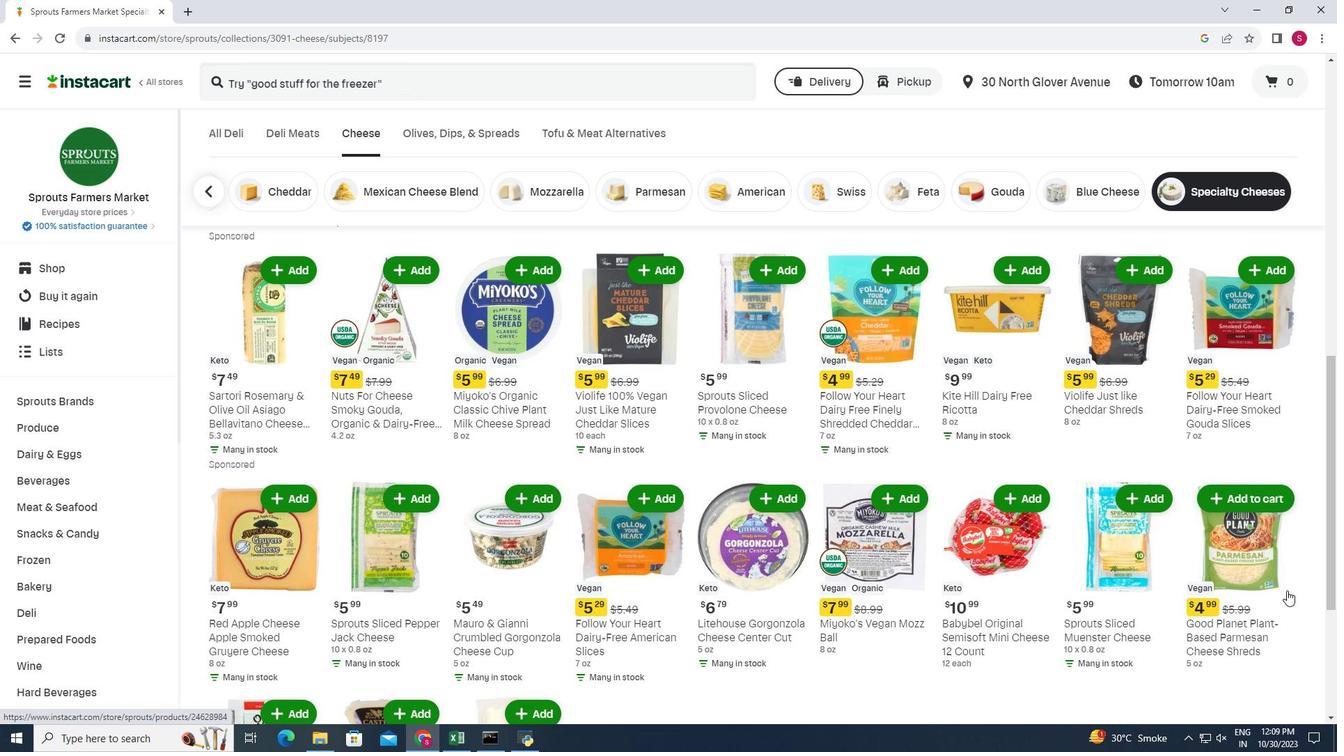 
Action: Mouse scrolled (1287, 589) with delta (0, 0)
Screenshot: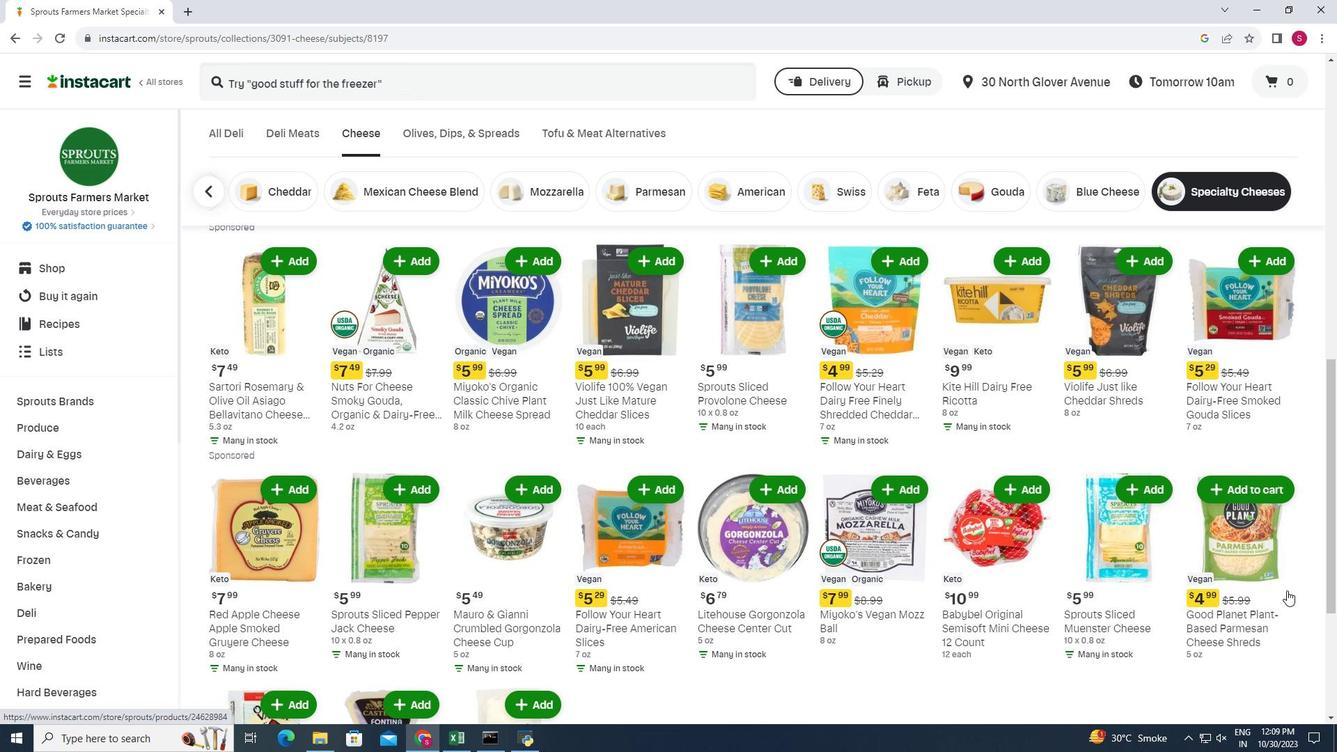 
Action: Mouse scrolled (1287, 589) with delta (0, 0)
Screenshot: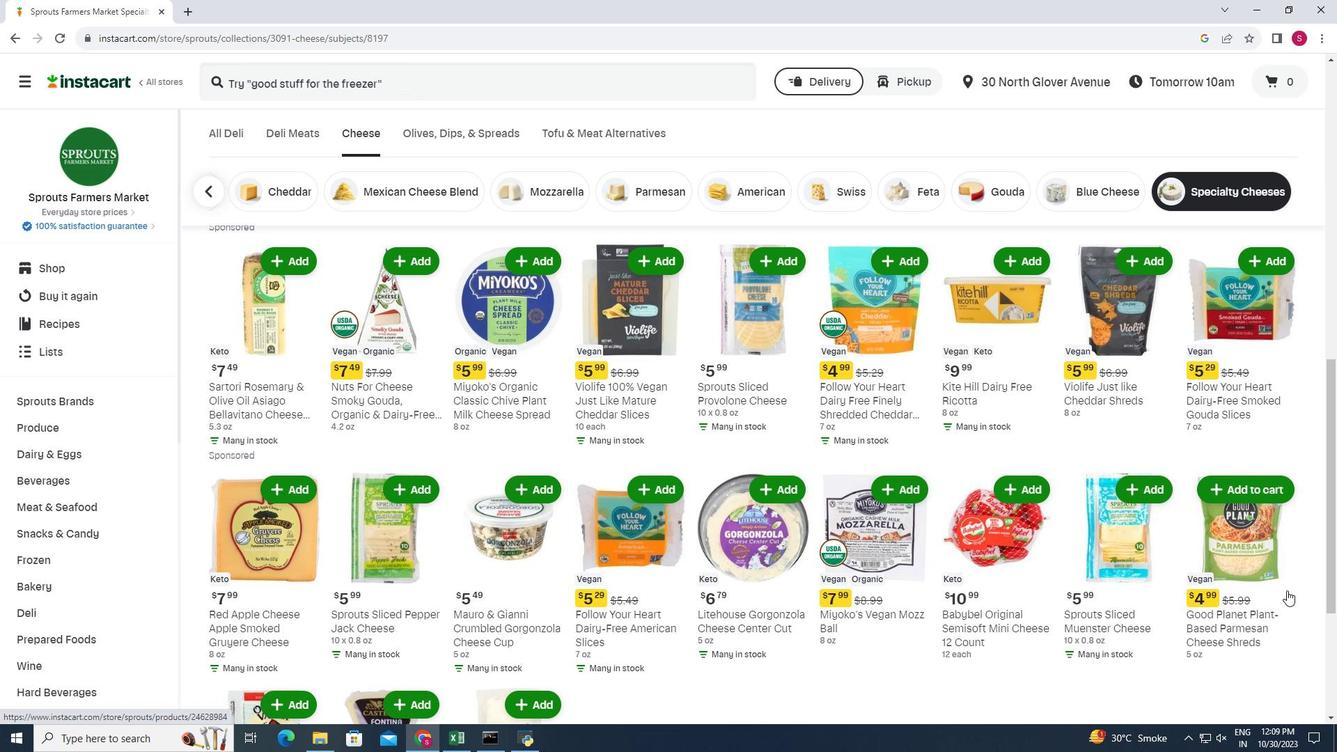 
Action: Mouse scrolled (1287, 589) with delta (0, 0)
Screenshot: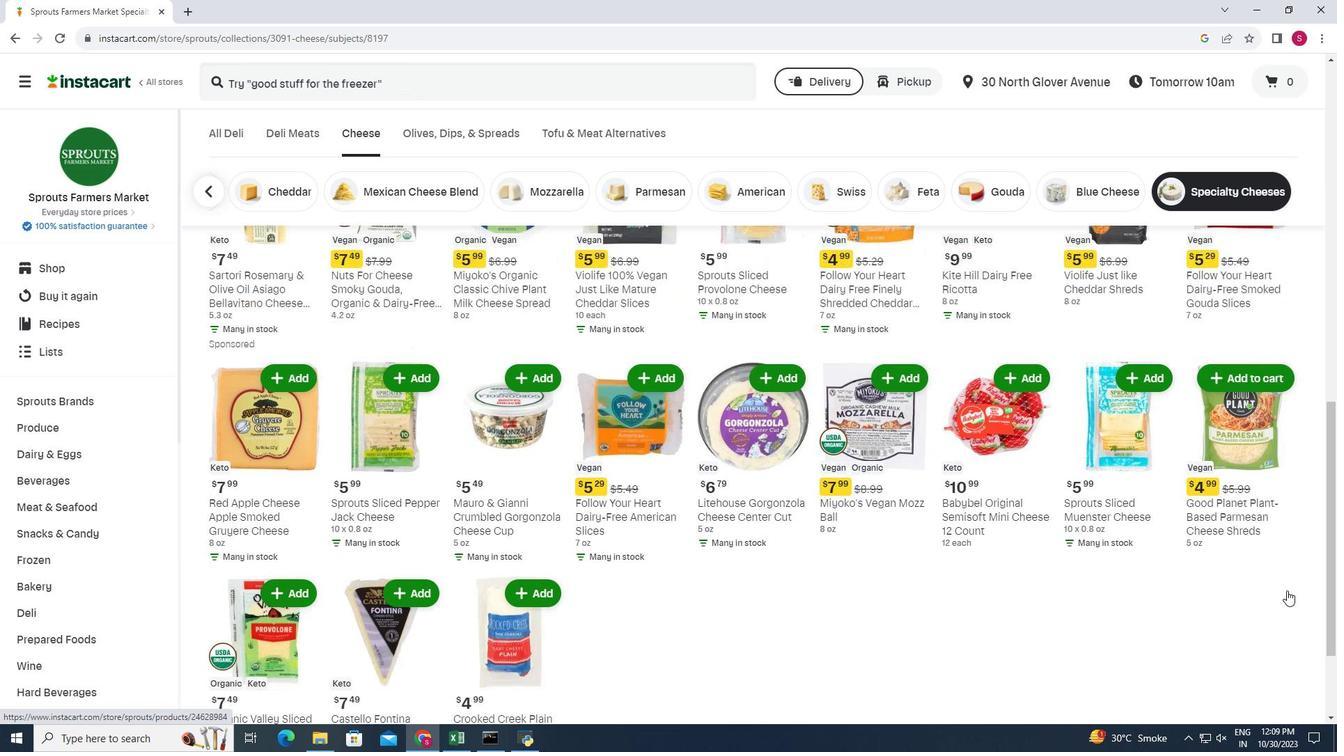 
Action: Mouse moved to (227, 603)
Screenshot: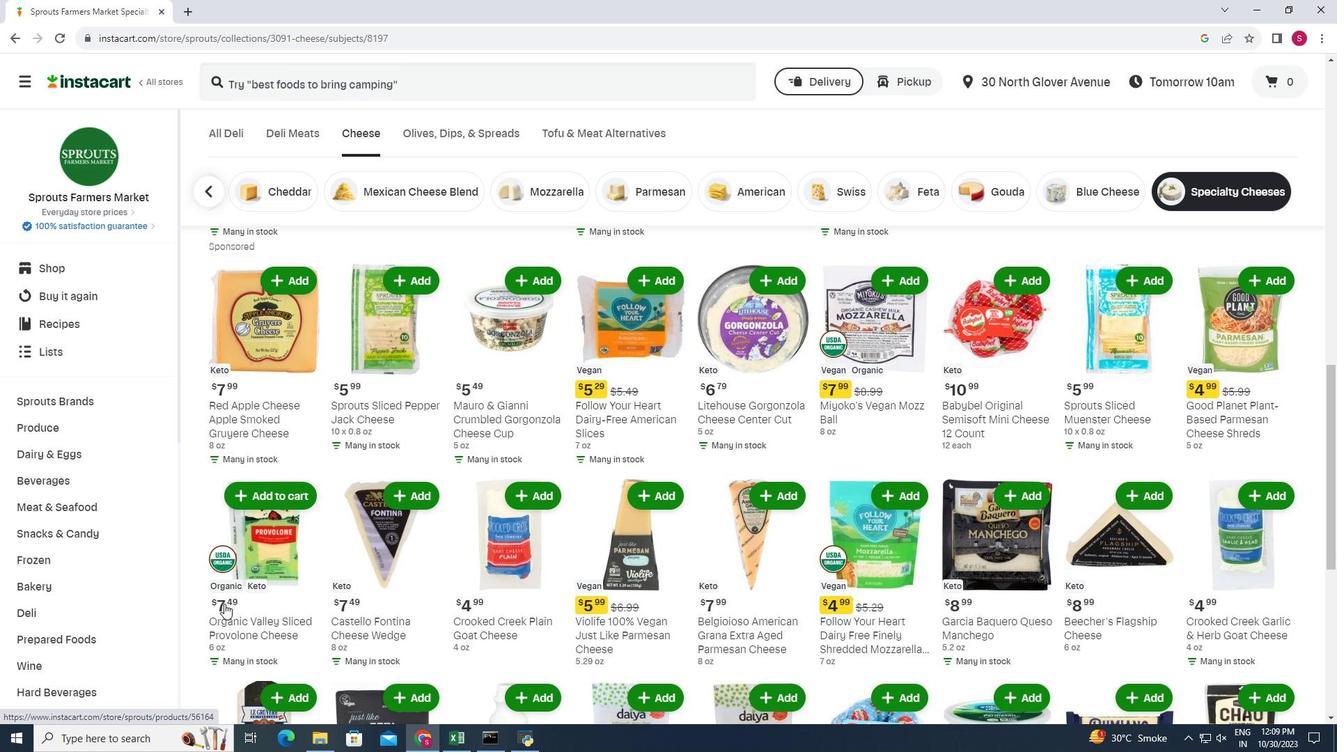 
Action: Mouse scrolled (227, 603) with delta (0, 0)
Screenshot: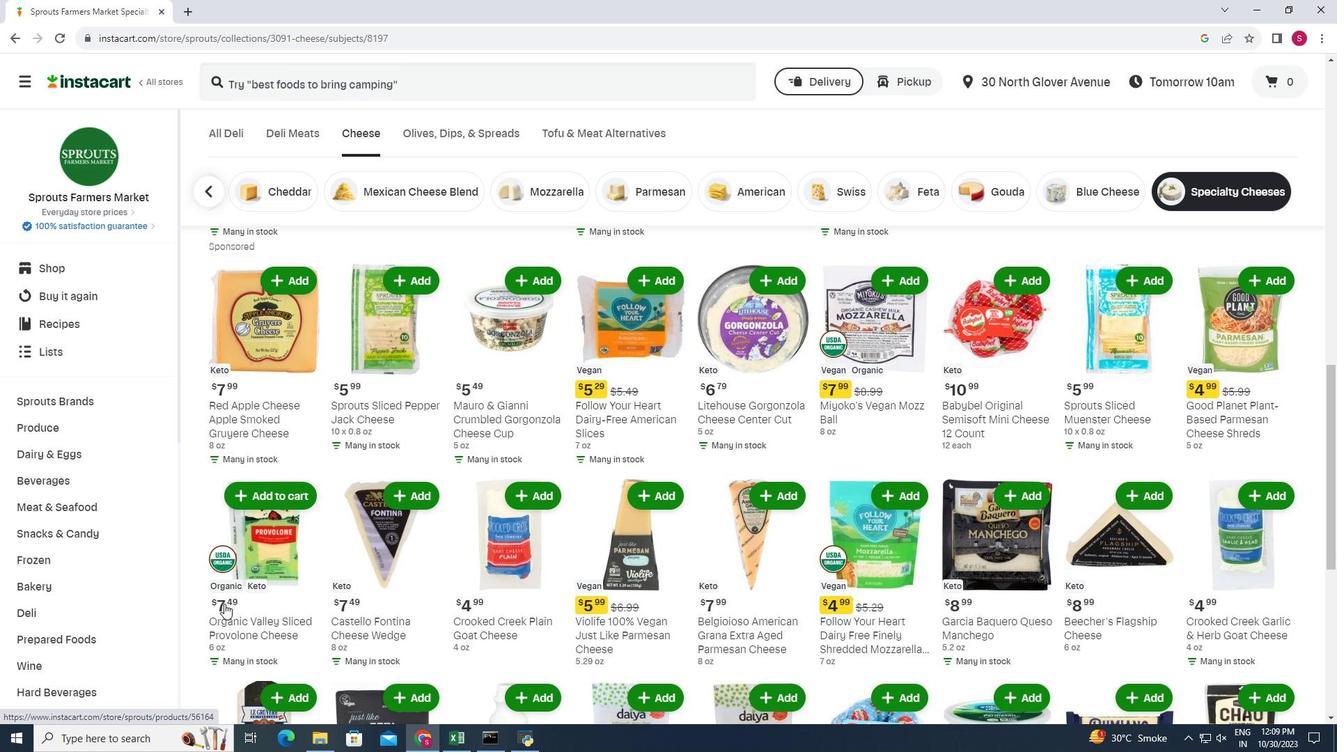 
Action: Mouse moved to (224, 603)
Screenshot: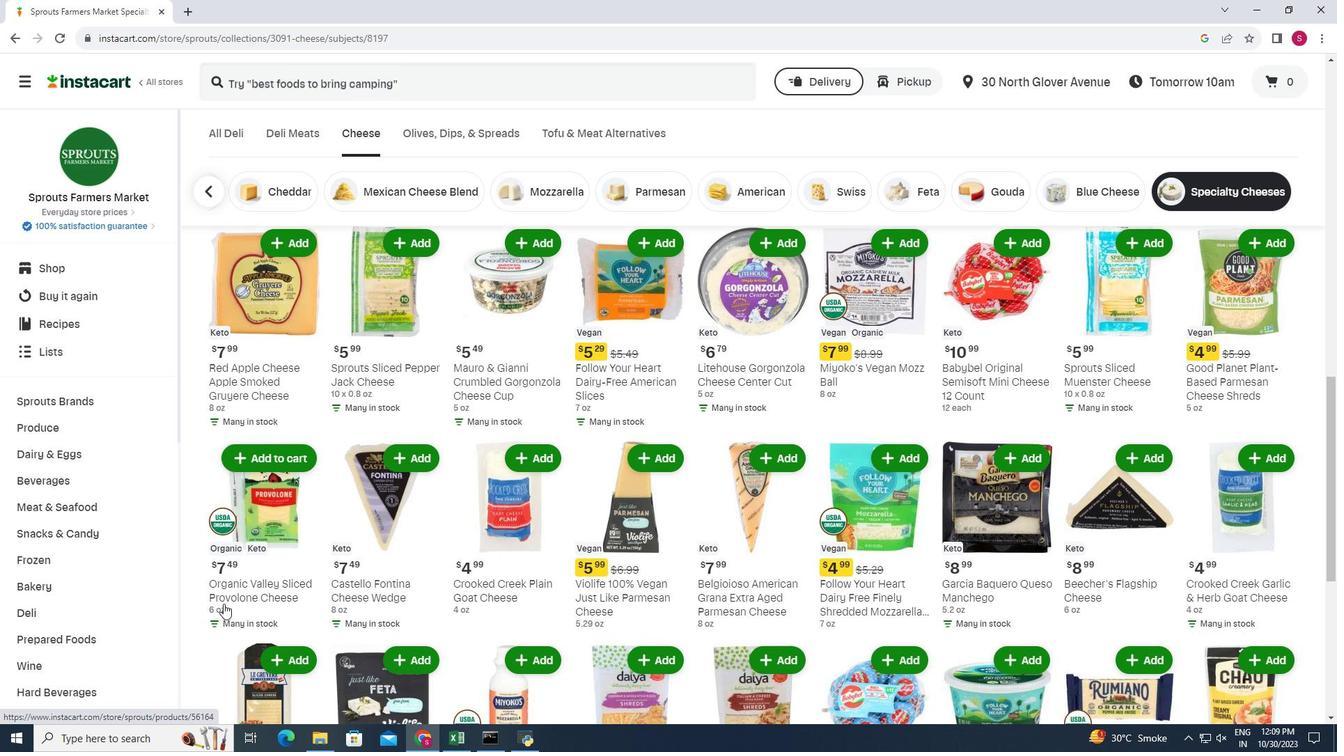 
Action: Mouse scrolled (224, 603) with delta (0, 0)
Screenshot: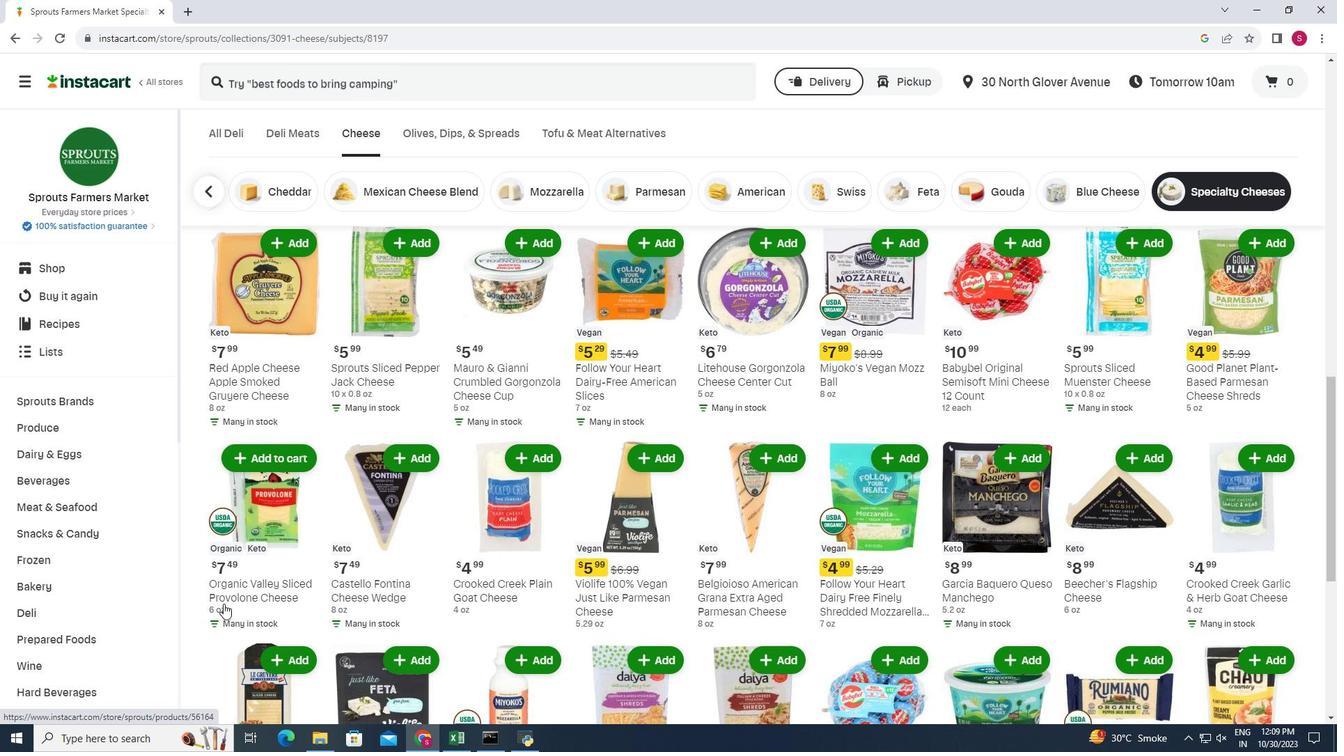 
Action: Mouse moved to (223, 603)
Screenshot: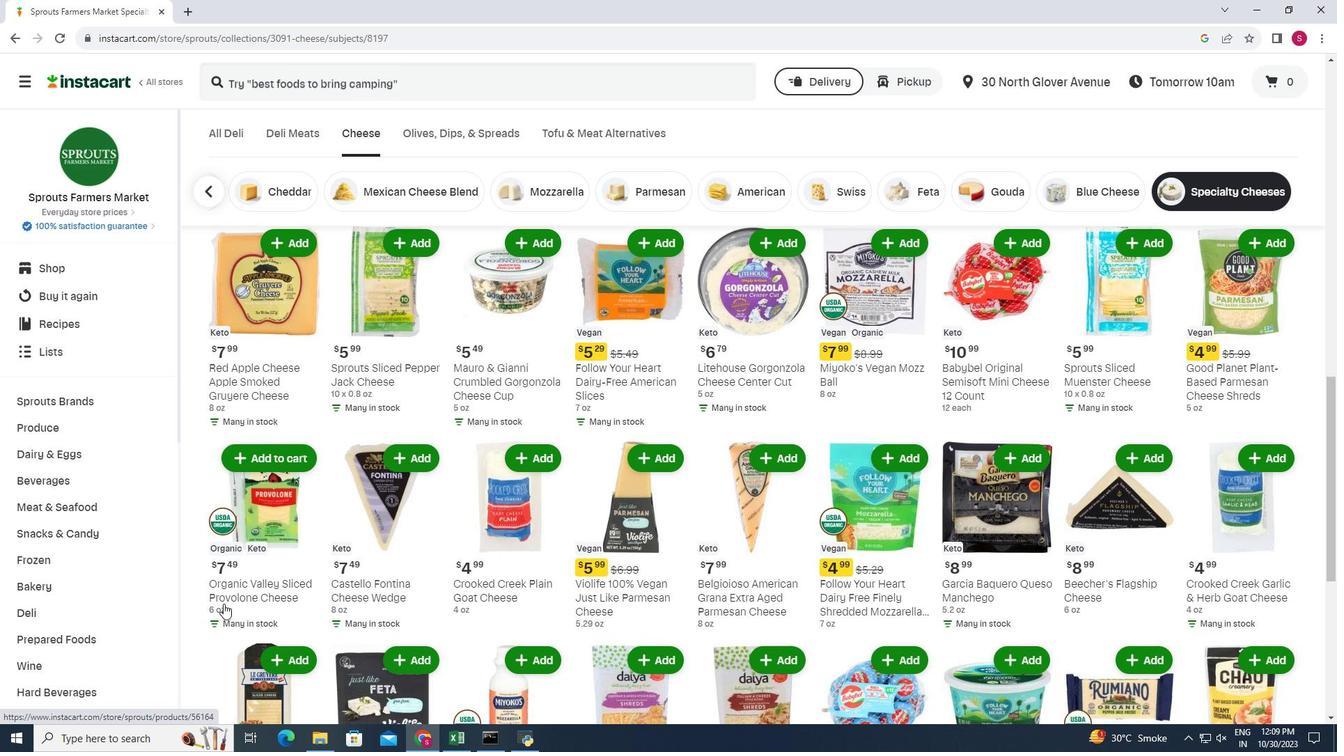 
Action: Mouse scrolled (223, 603) with delta (0, 0)
Screenshot: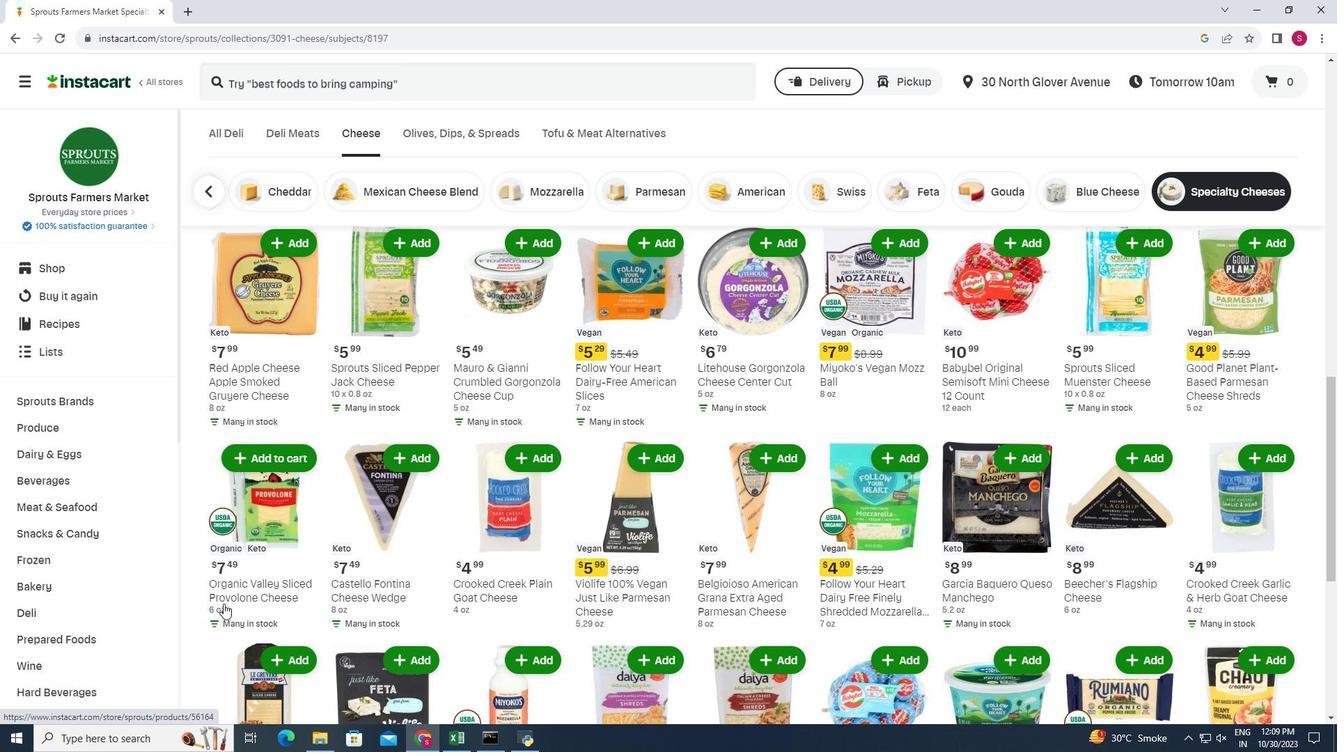 
Action: Mouse moved to (1301, 546)
Screenshot: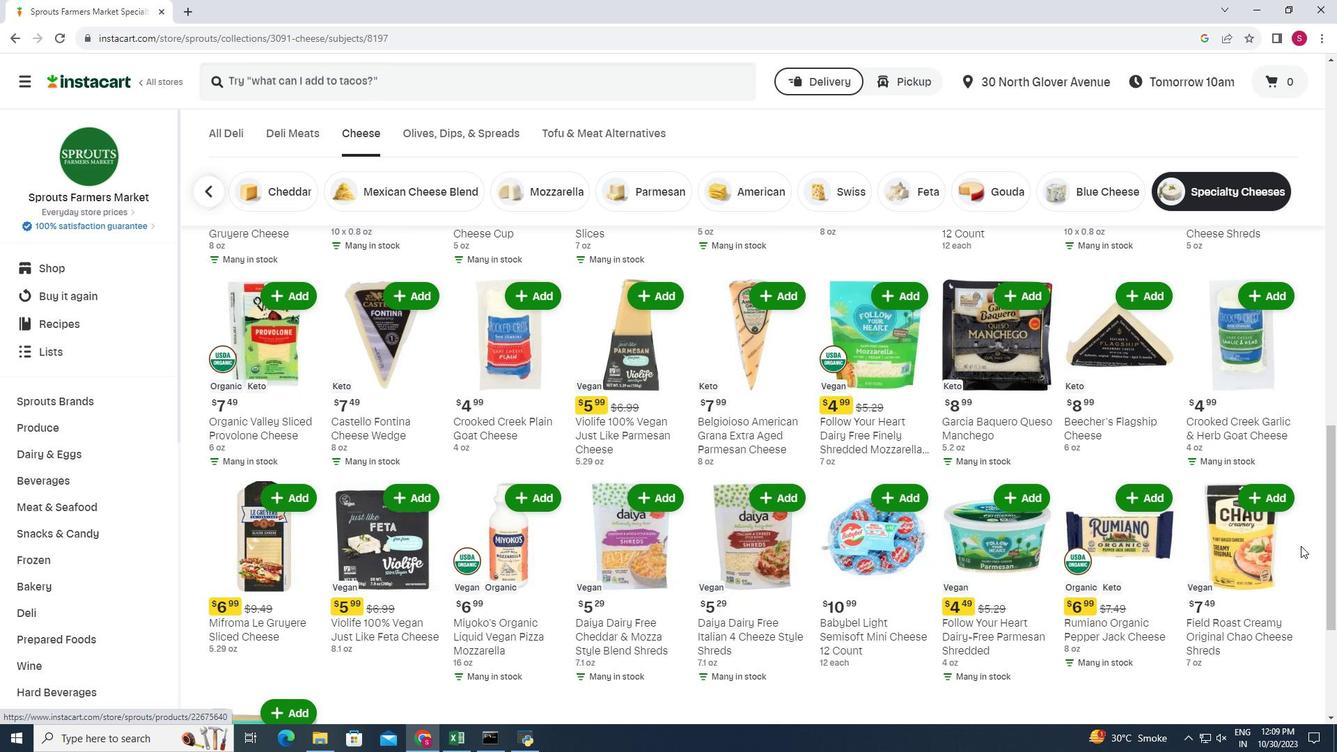 
Action: Mouse scrolled (1301, 545) with delta (0, 0)
Screenshot: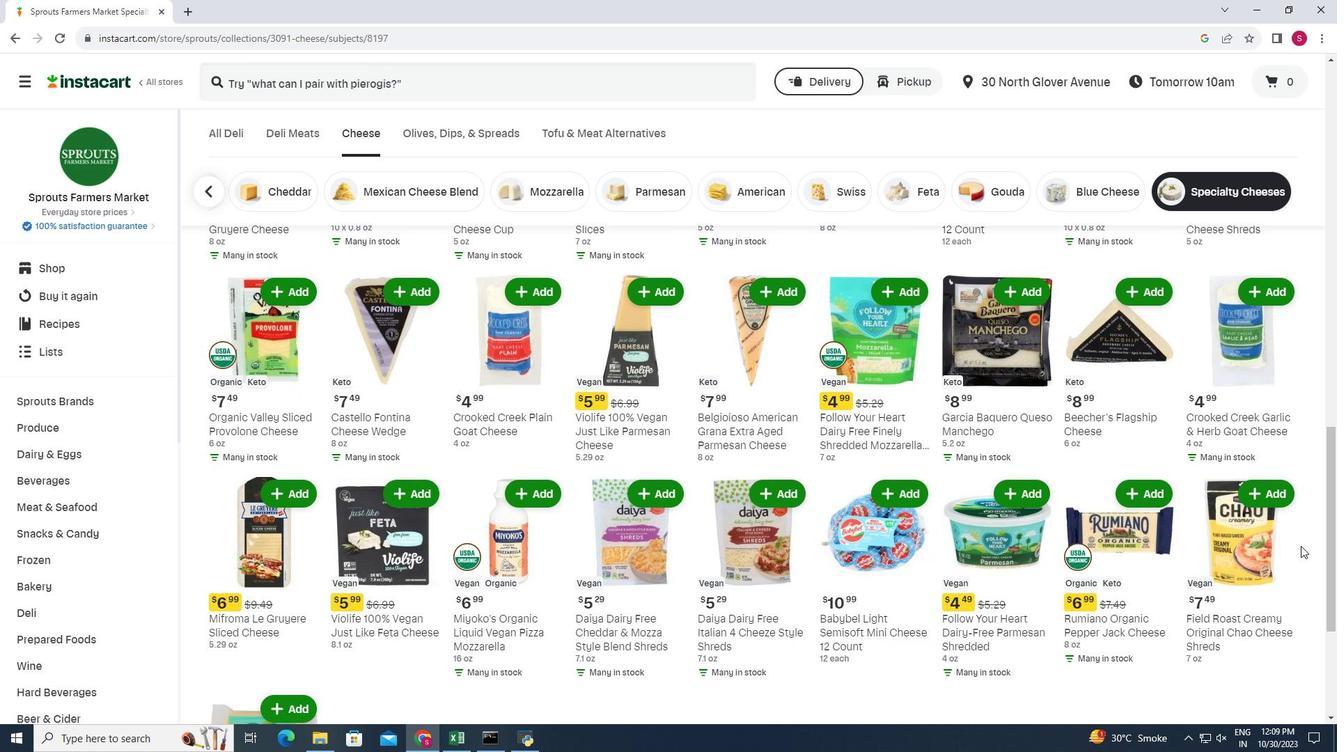 
Action: Mouse scrolled (1301, 545) with delta (0, 0)
Screenshot: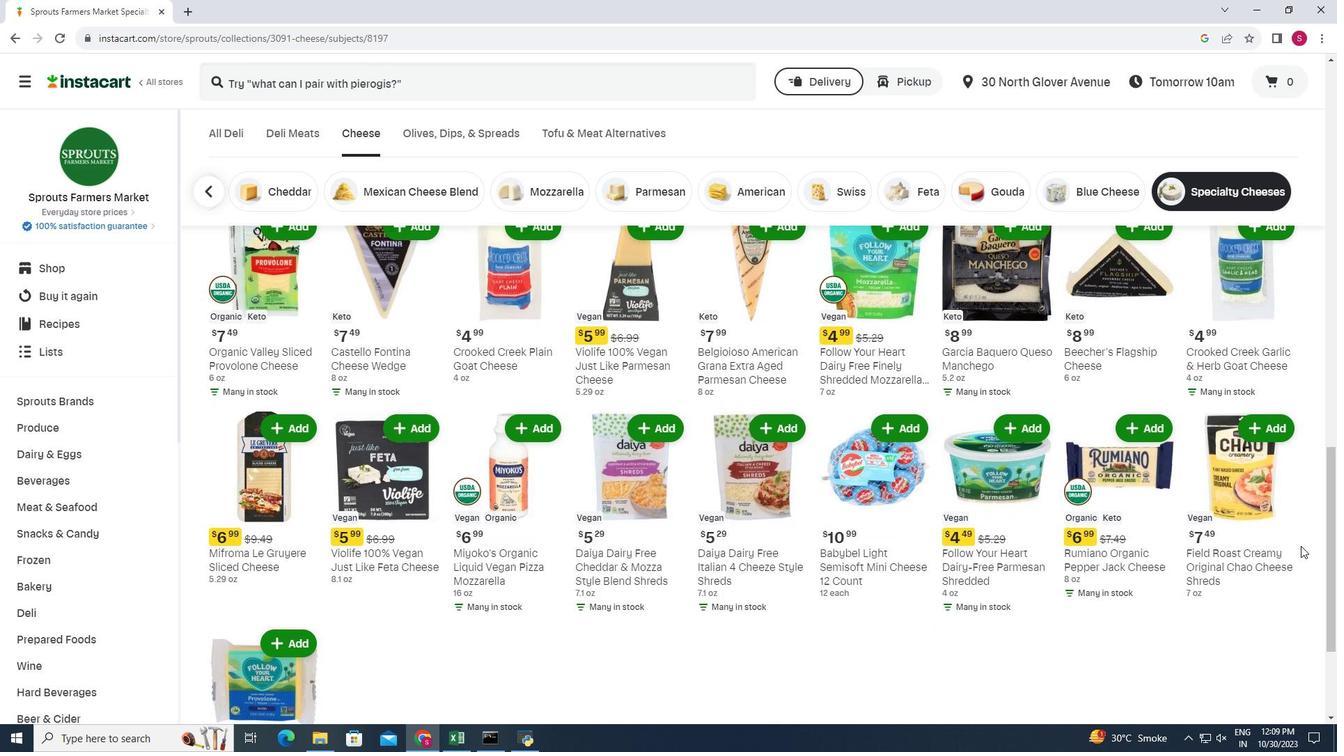 
Action: Mouse scrolled (1301, 545) with delta (0, 0)
Screenshot: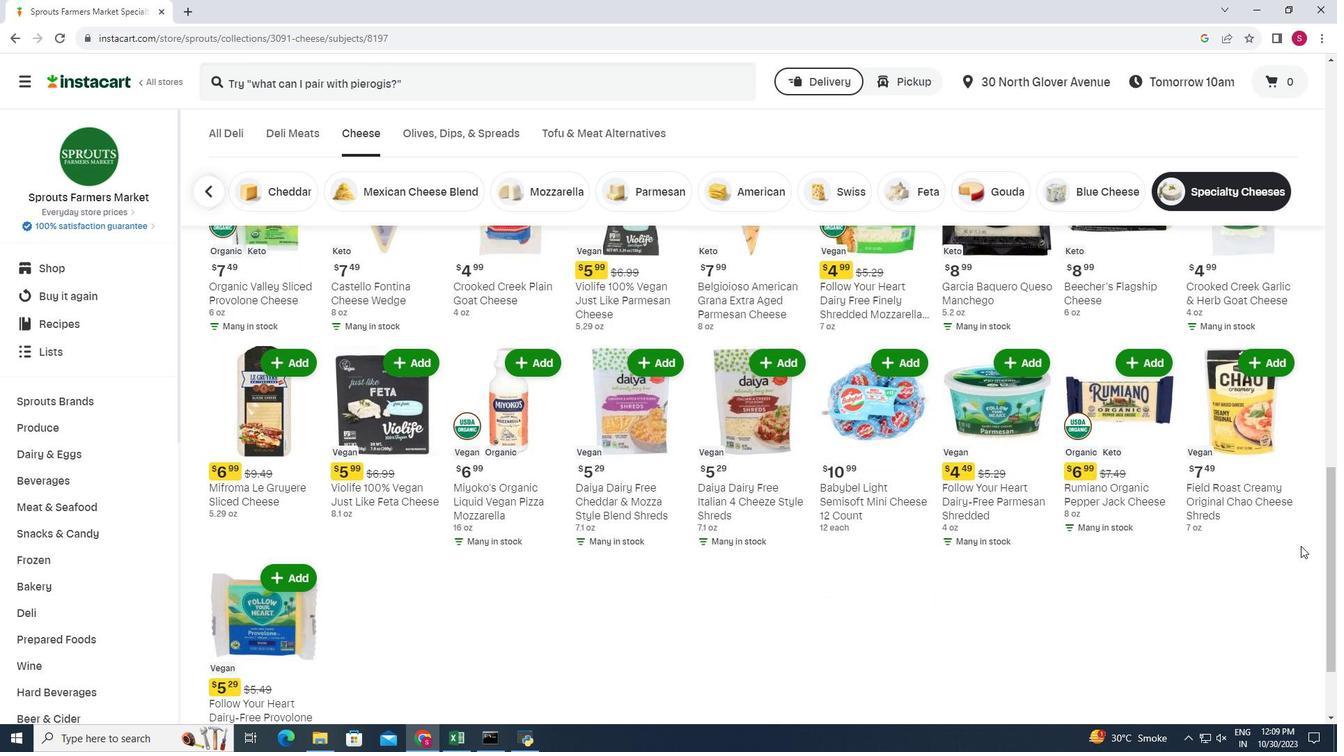 
Action: Mouse moved to (628, 505)
Screenshot: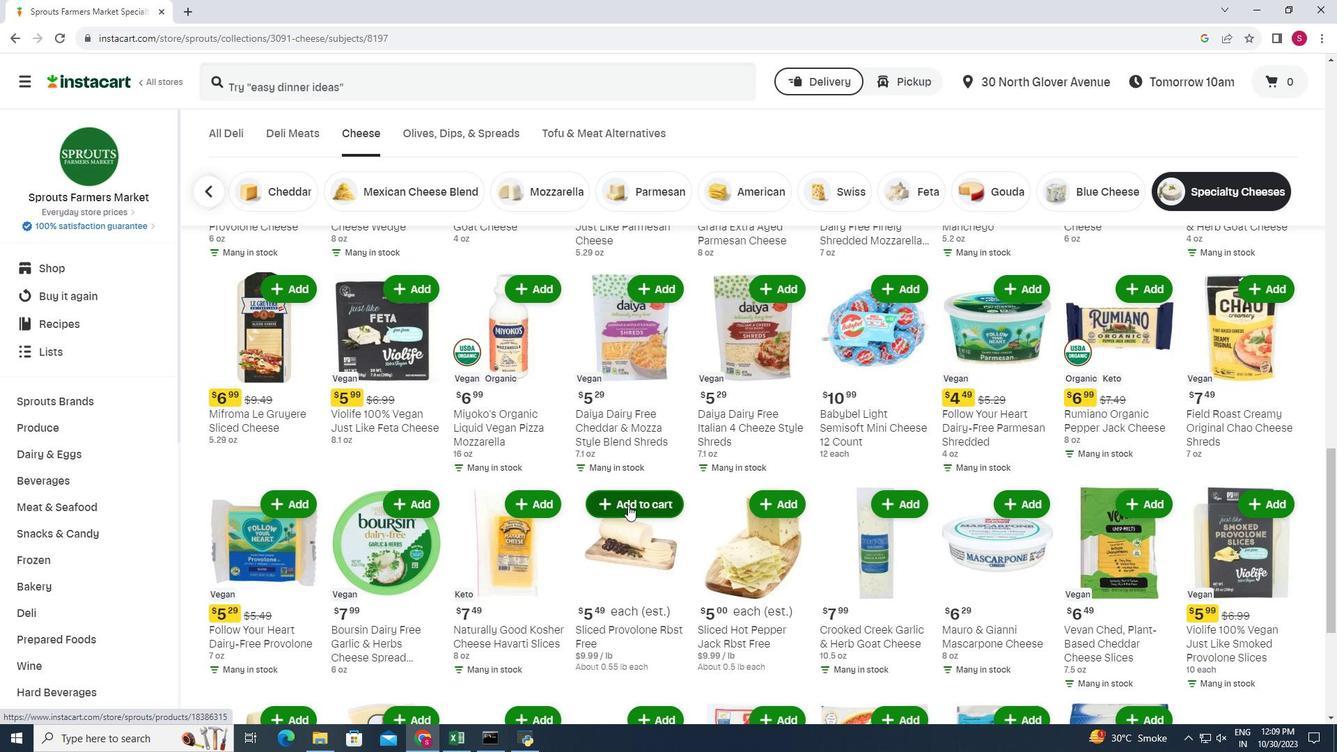 
Action: Mouse pressed left at (628, 505)
Screenshot: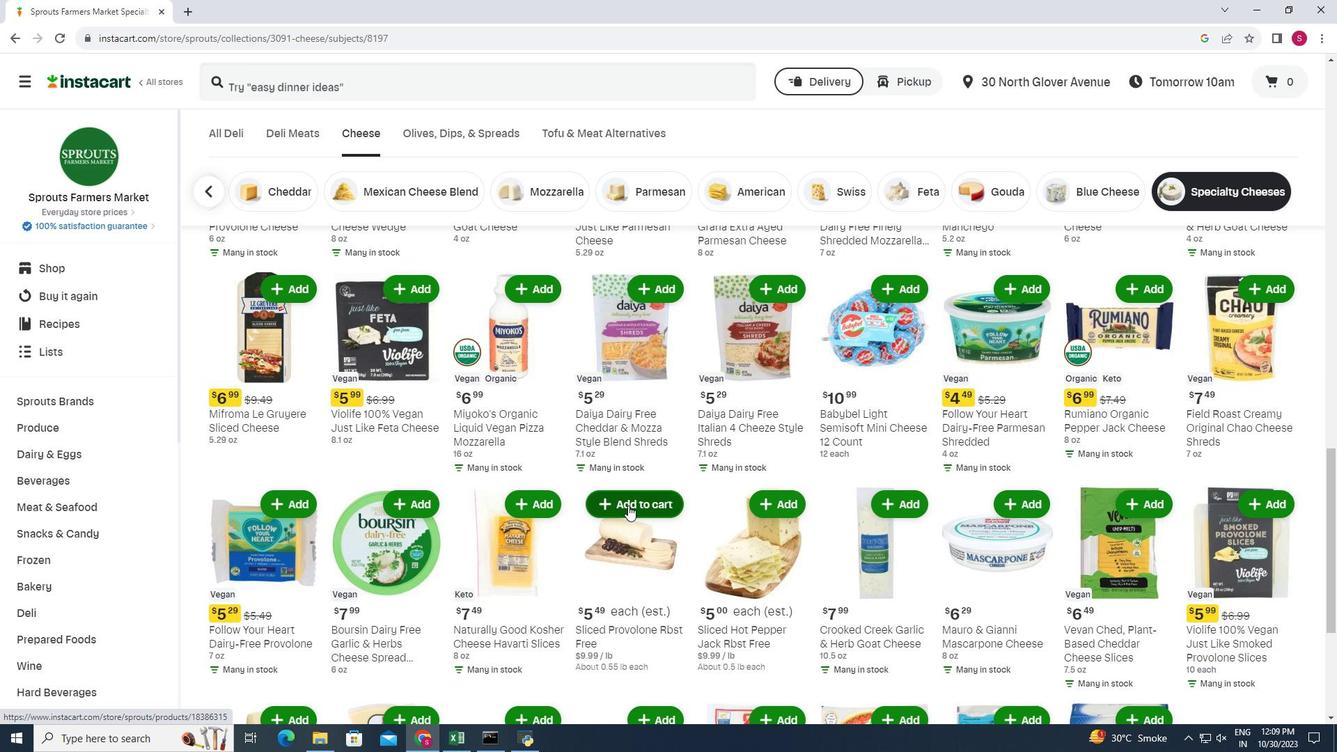 
Action: Mouse moved to (663, 470)
Screenshot: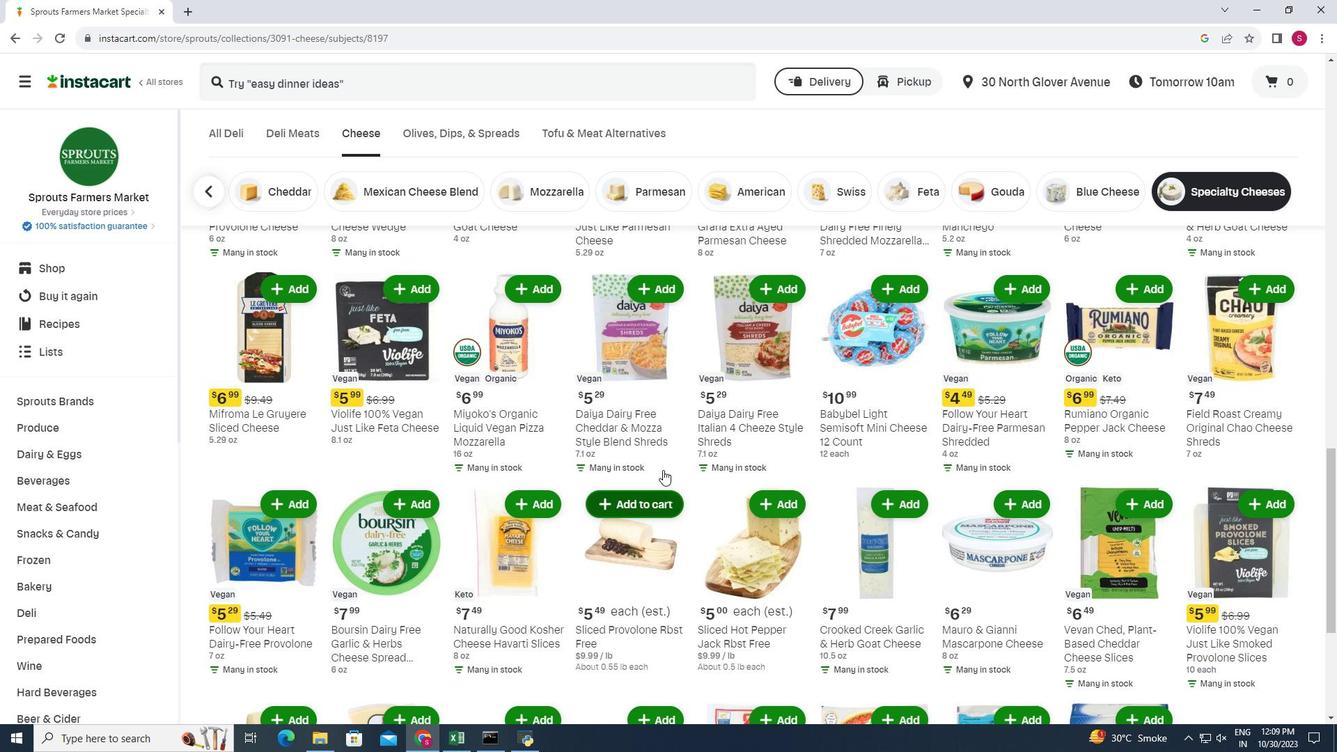 
